 Task: Find connections with filter location Villa Carlos Paz with filter topic #covid19with filter profile language French with filter current company YourStory Media with filter school G H Patel College of Engineering & Technology with filter industry Turned Products and Fastener Manufacturing with filter service category Leadership Development with filter keywords title Biological Engineer
Action: Mouse moved to (511, 91)
Screenshot: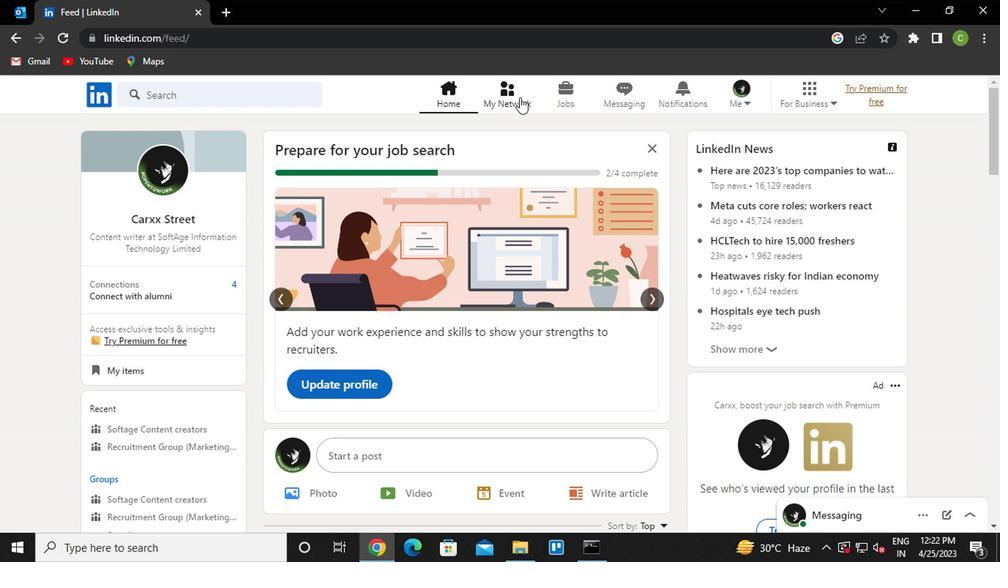 
Action: Mouse pressed left at (511, 91)
Screenshot: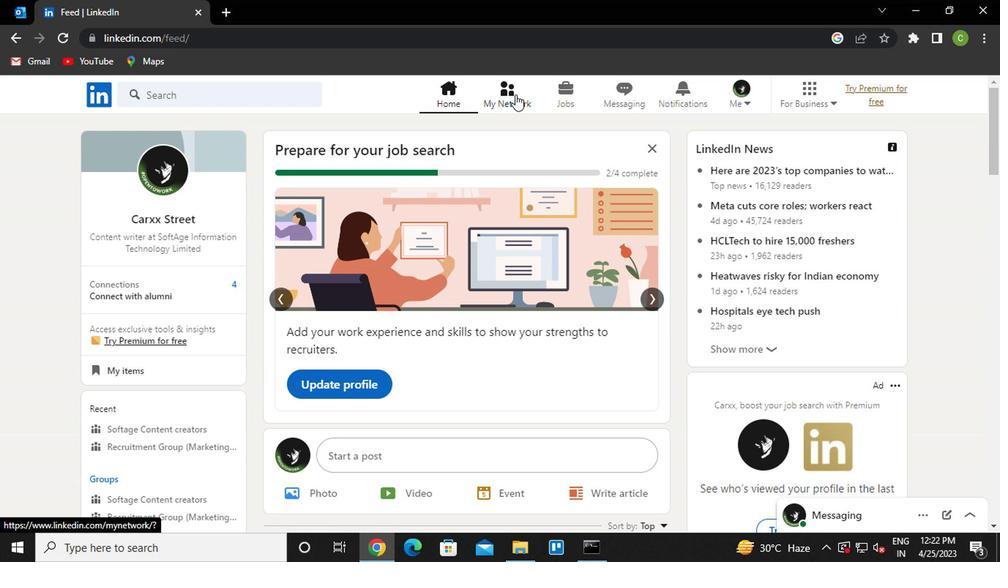 
Action: Mouse moved to (202, 169)
Screenshot: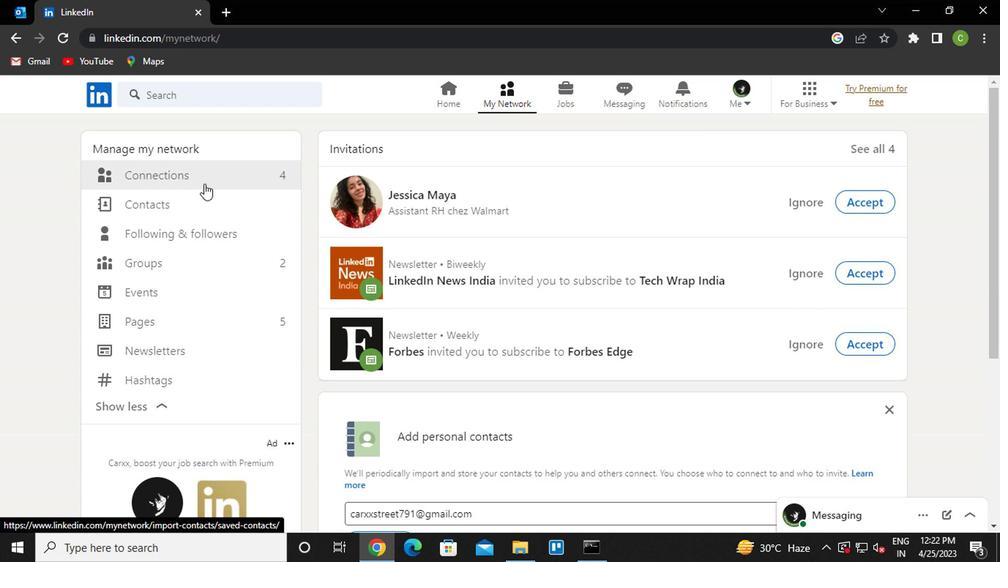 
Action: Mouse pressed left at (202, 169)
Screenshot: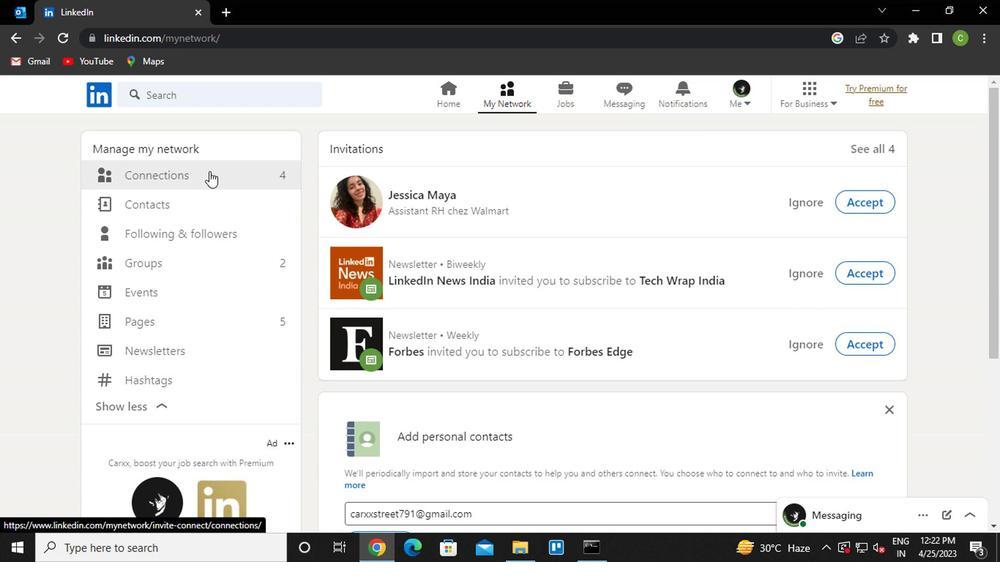 
Action: Mouse moved to (599, 172)
Screenshot: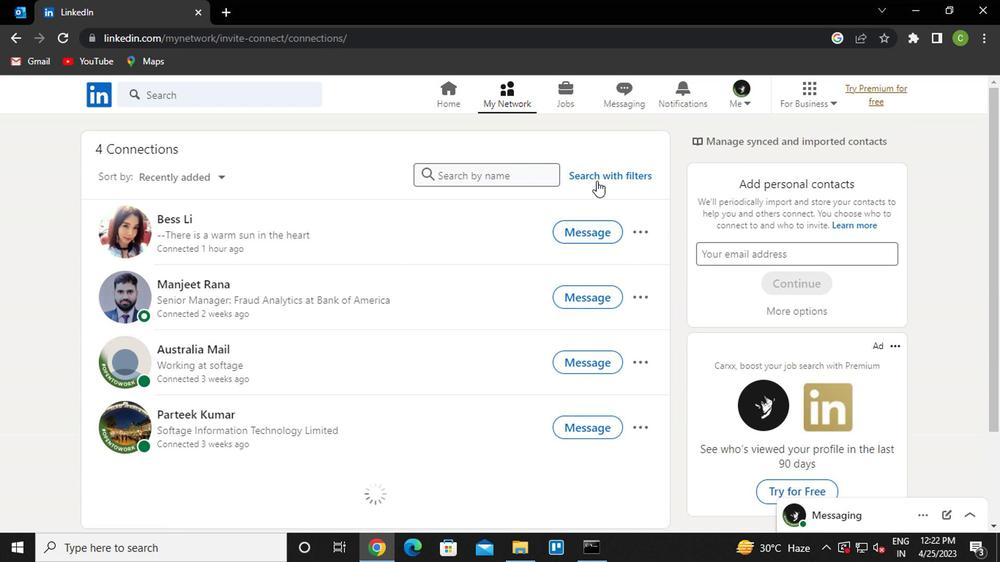 
Action: Mouse pressed left at (599, 172)
Screenshot: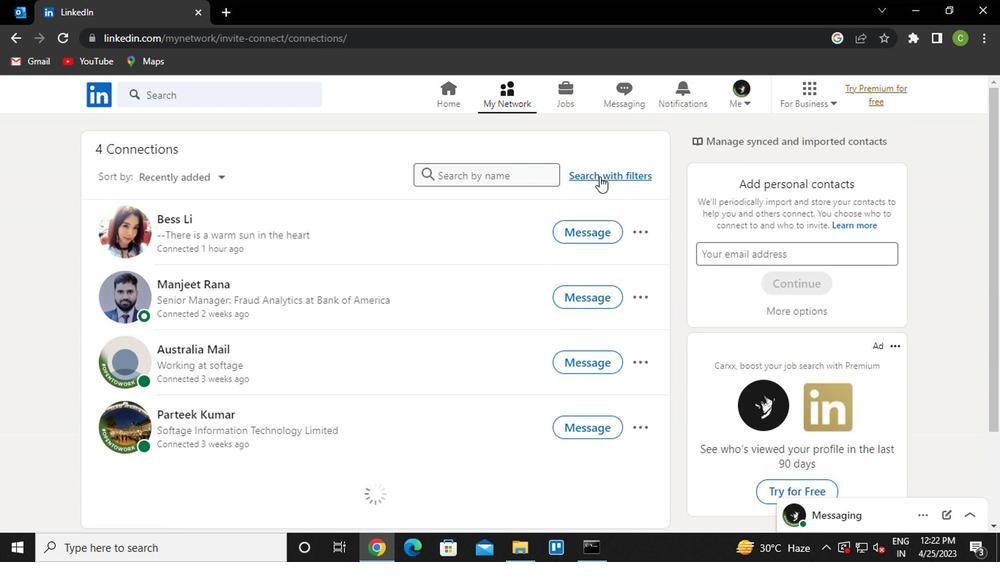 
Action: Mouse moved to (479, 124)
Screenshot: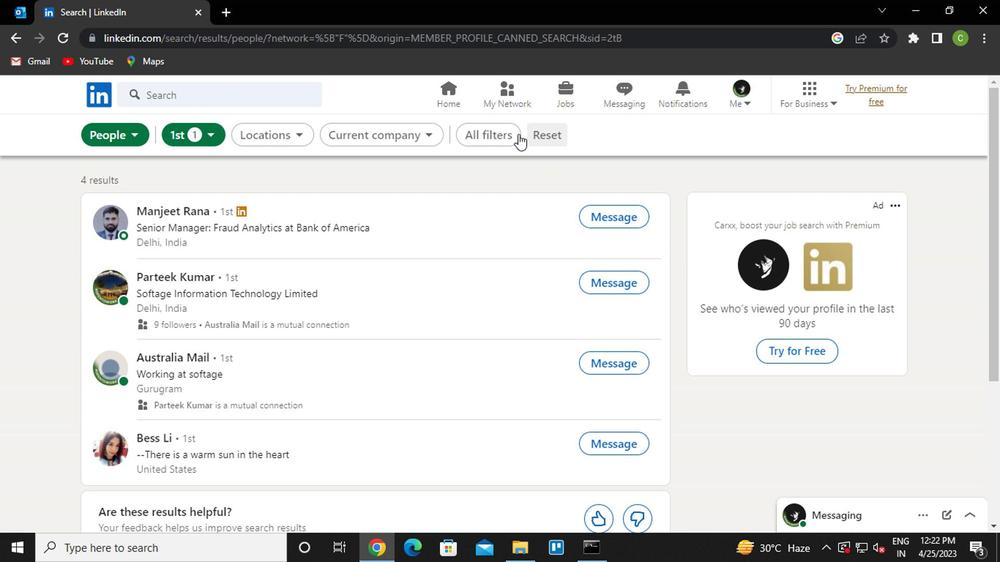 
Action: Mouse pressed left at (479, 124)
Screenshot: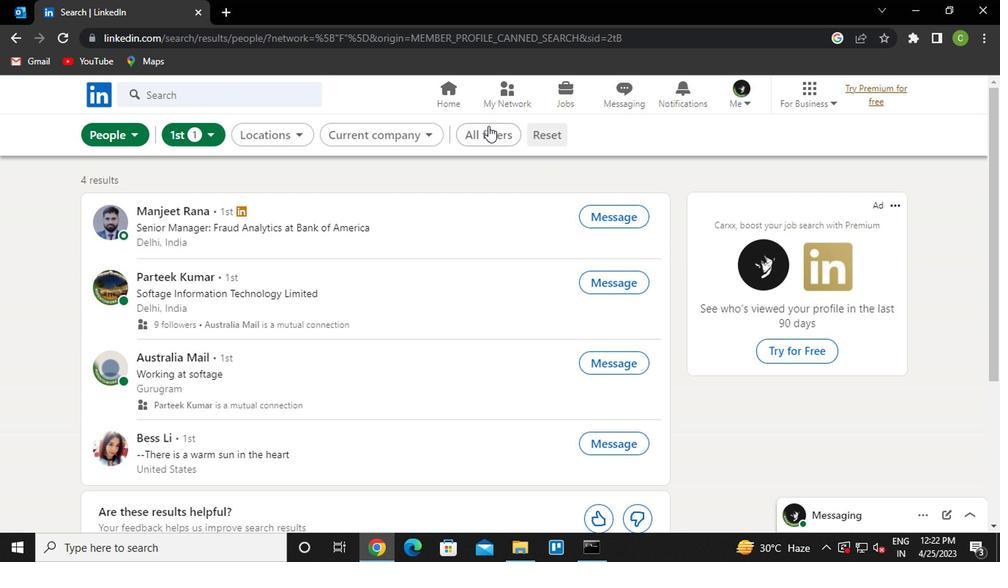 
Action: Mouse moved to (737, 370)
Screenshot: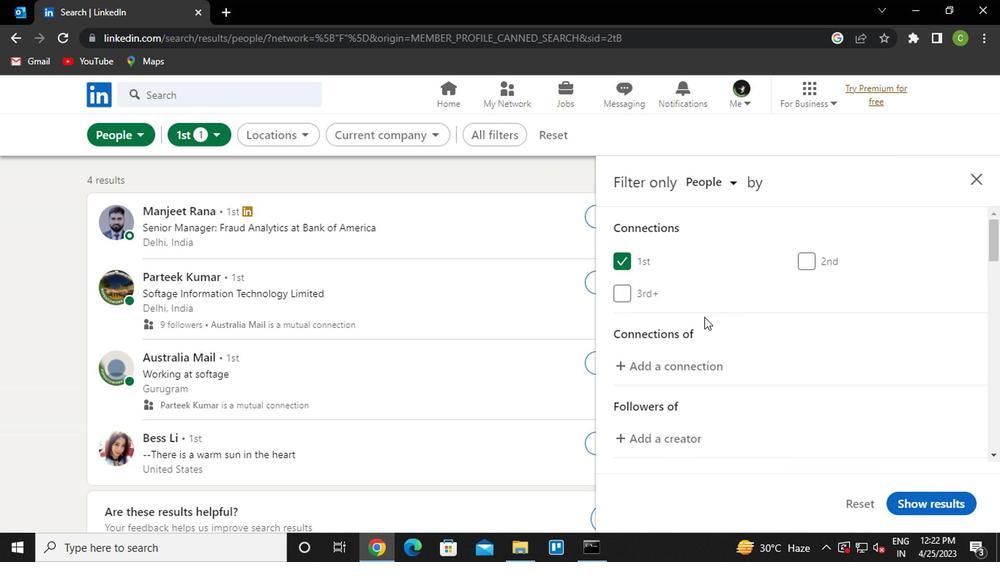 
Action: Mouse scrolled (737, 369) with delta (0, 0)
Screenshot: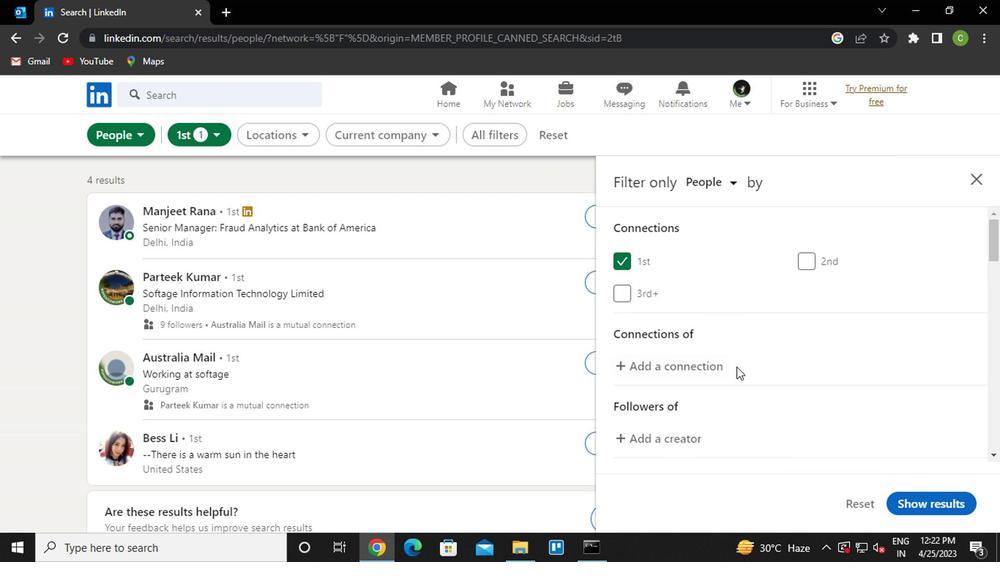 
Action: Mouse scrolled (737, 369) with delta (0, 0)
Screenshot: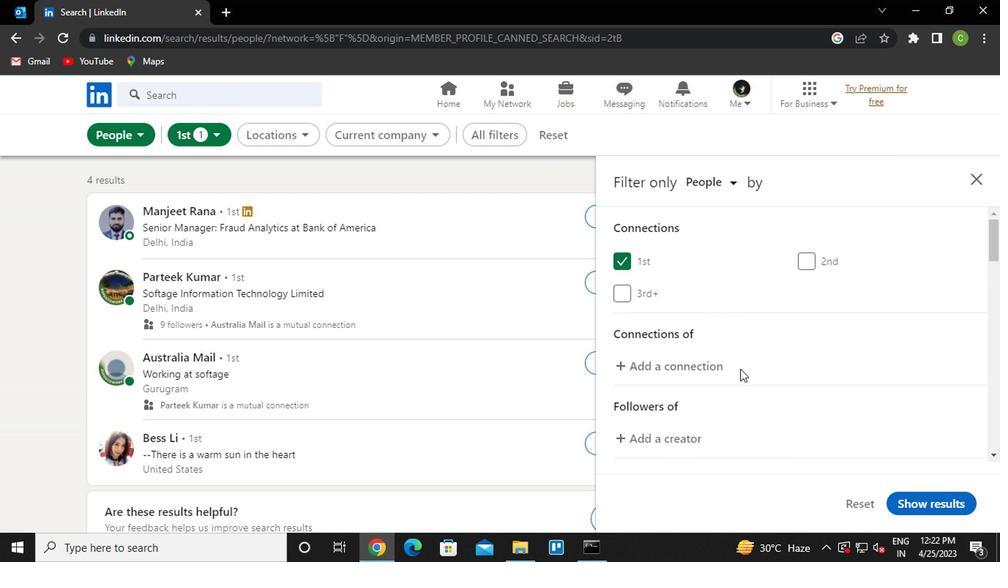 
Action: Mouse scrolled (737, 369) with delta (0, 0)
Screenshot: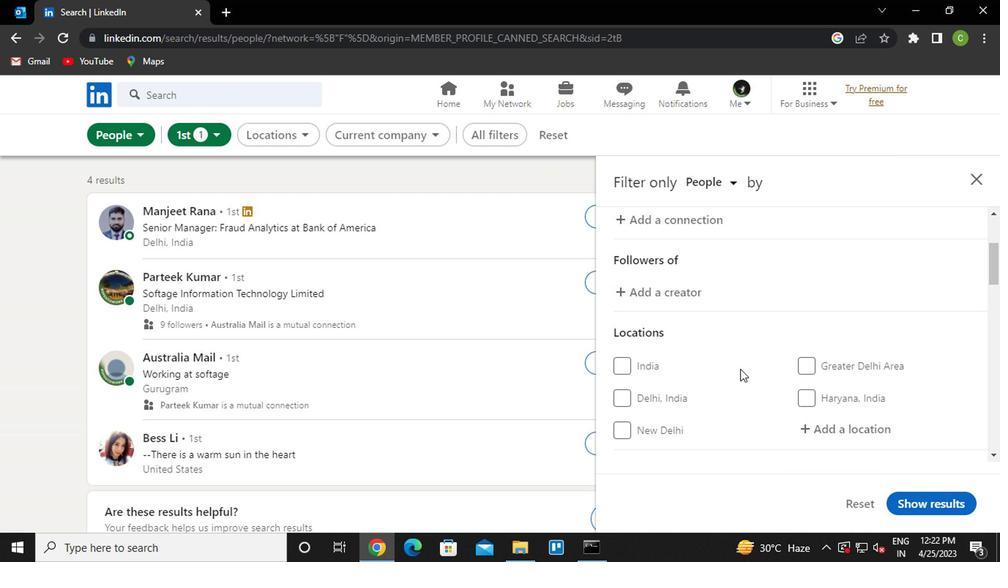 
Action: Mouse moved to (860, 354)
Screenshot: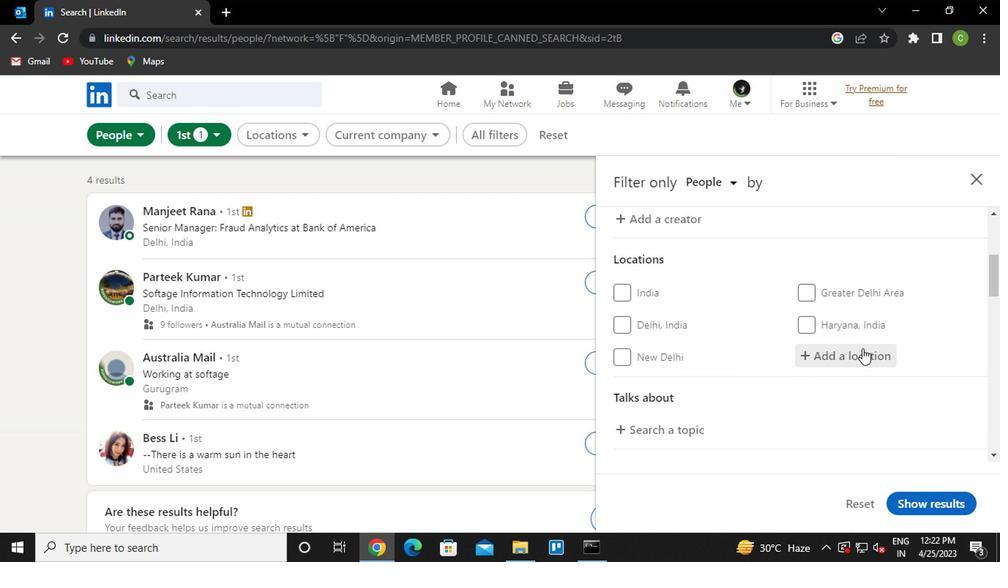 
Action: Mouse pressed left at (860, 354)
Screenshot: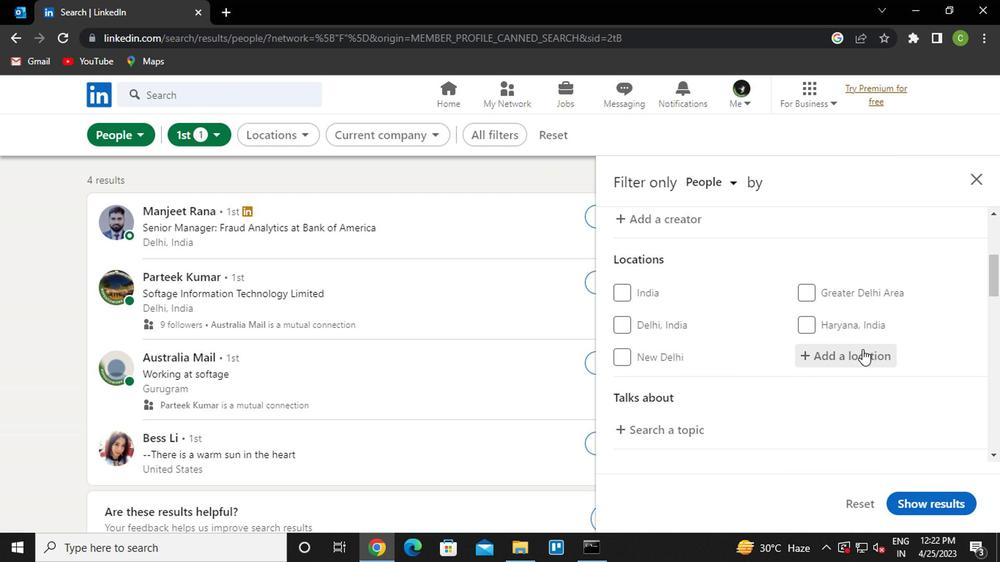 
Action: Key pressed <Key.caps_lock><Key.caps_lock>v<Key.caps_lock>illa<Key.space><Key.caps_lock>c<Key.caps_lock>arlos
Screenshot: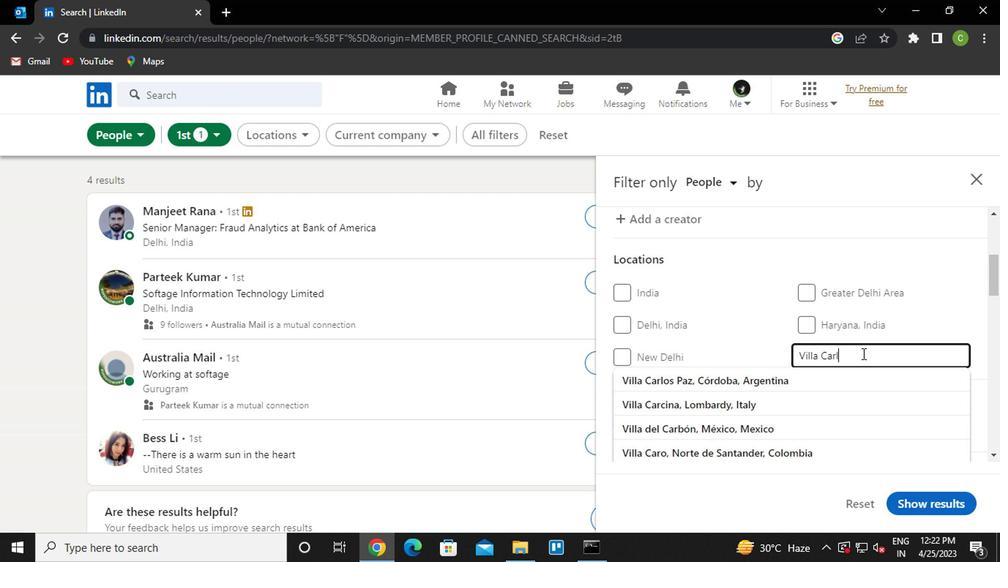 
Action: Mouse moved to (832, 380)
Screenshot: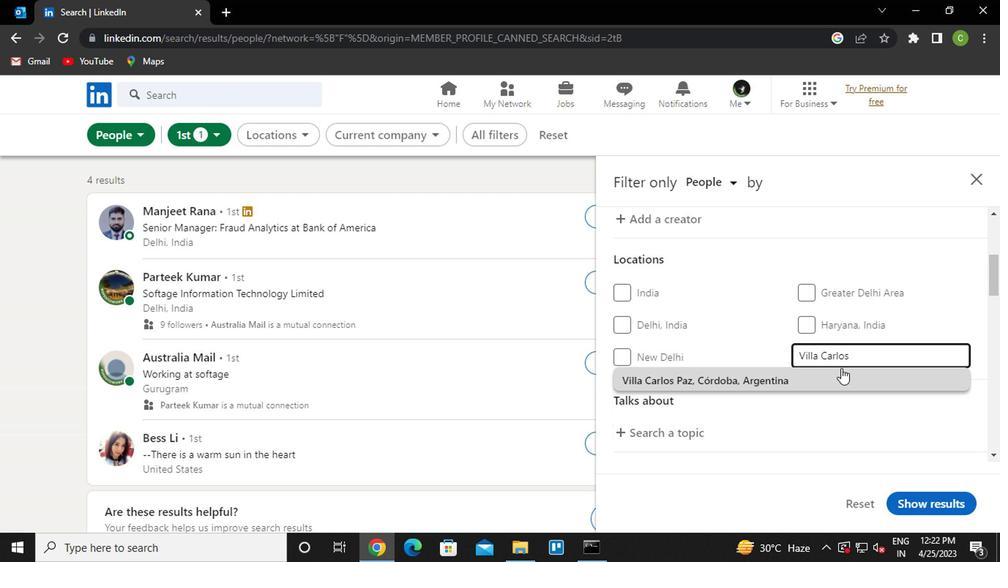 
Action: Mouse pressed left at (832, 380)
Screenshot: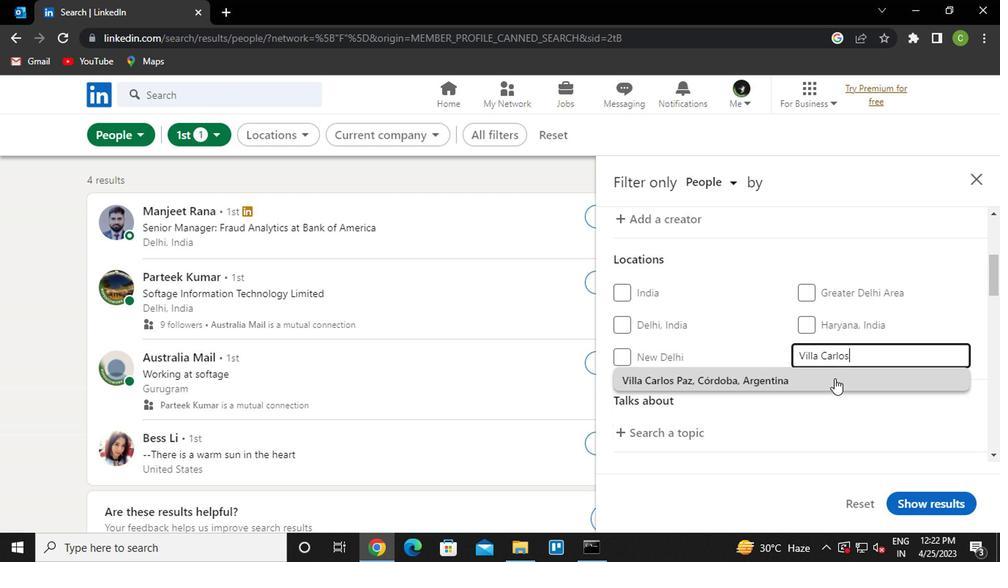 
Action: Mouse moved to (658, 407)
Screenshot: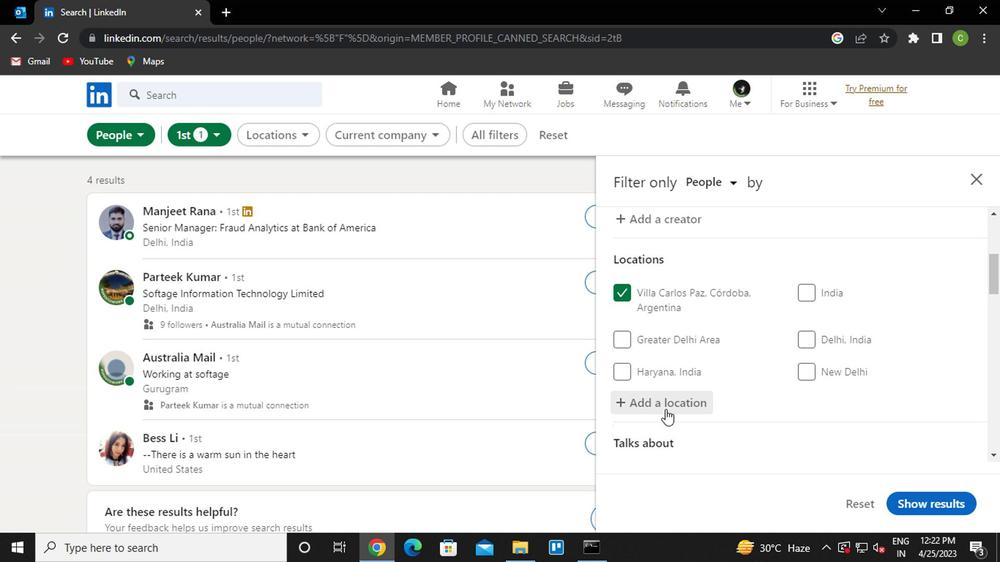 
Action: Mouse pressed left at (658, 407)
Screenshot: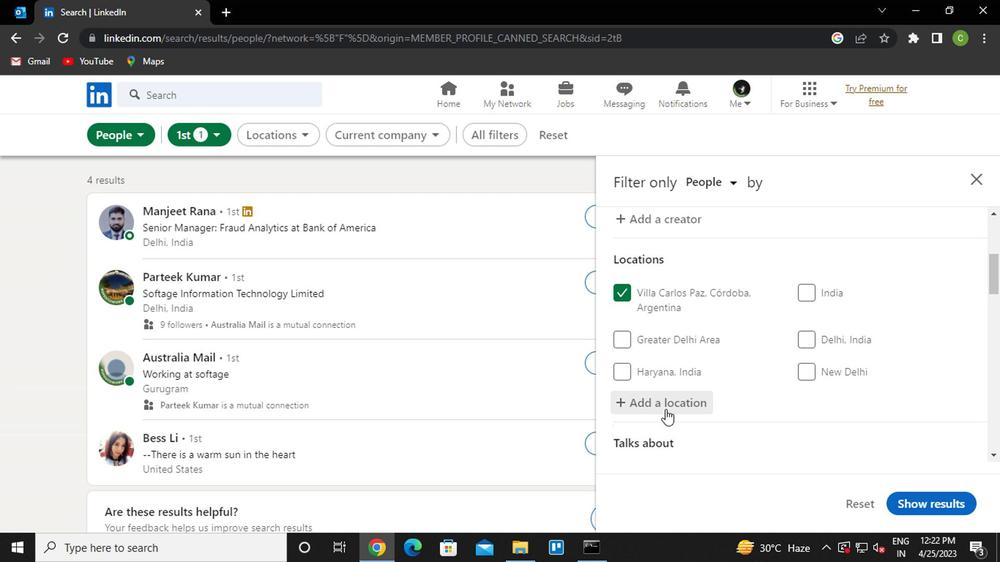 
Action: Mouse moved to (658, 406)
Screenshot: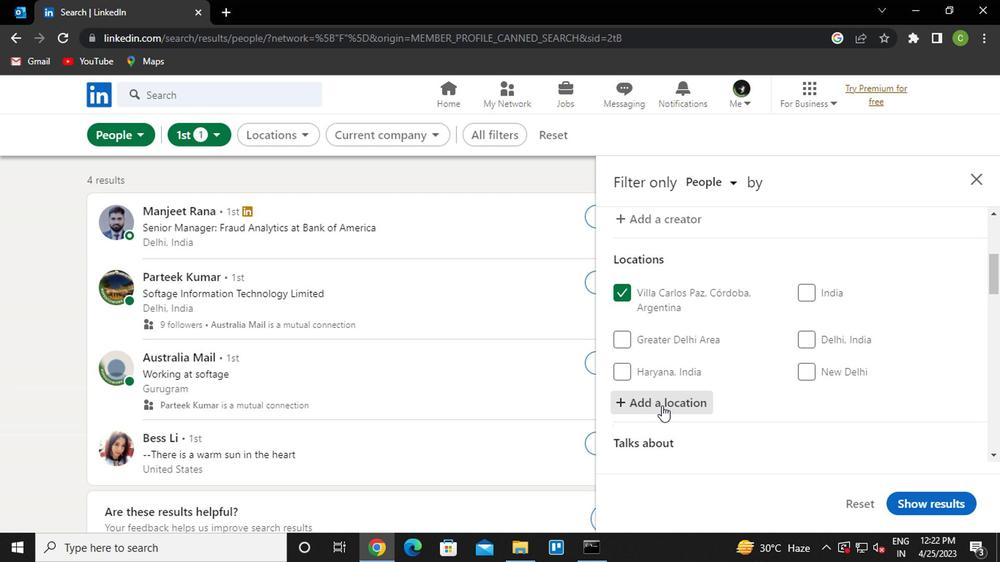 
Action: Key pressed <Key.shift><Key.shift><Key.shift><Key.shift><Key.shift><Key.shift><Key.shift><Key.shift><Key.shift><Key.shift><Key.shift><Key.shift><Key.shift><Key.shift><Key.shift><Key.shift><Key.shift><Key.shift><Key.shift><Key.shift><Key.shift><Key.shift><Key.shift><Key.shift><Key.shift><Key.shift><Key.shift><Key.shift><Key.shift><Key.shift>#COVID19
Screenshot: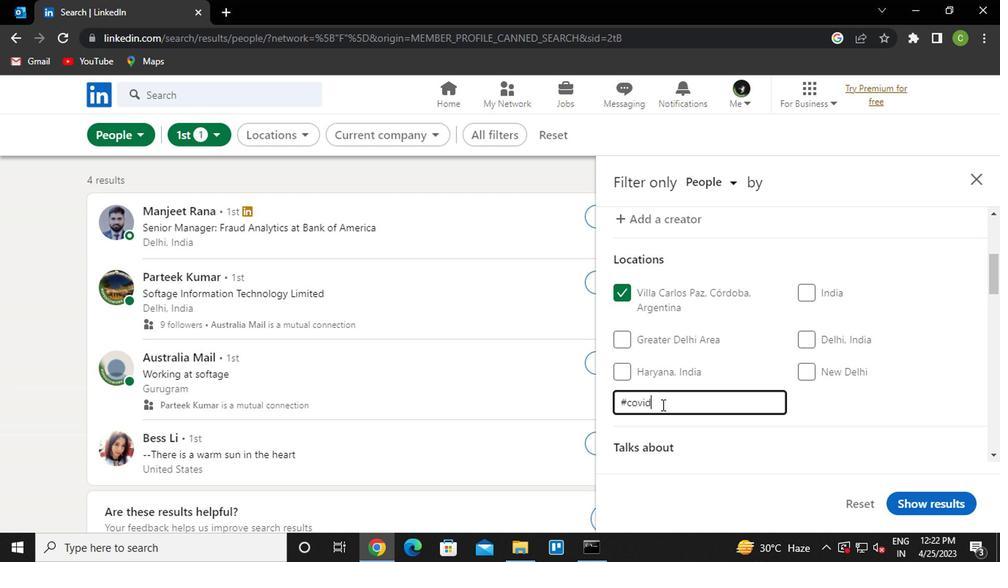 
Action: Mouse moved to (817, 413)
Screenshot: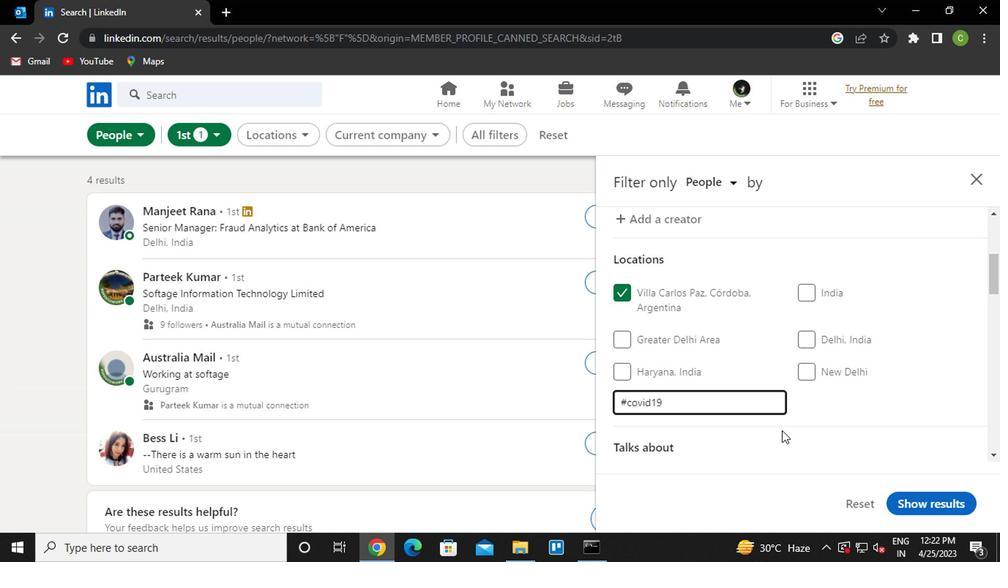 
Action: Mouse pressed left at (817, 413)
Screenshot: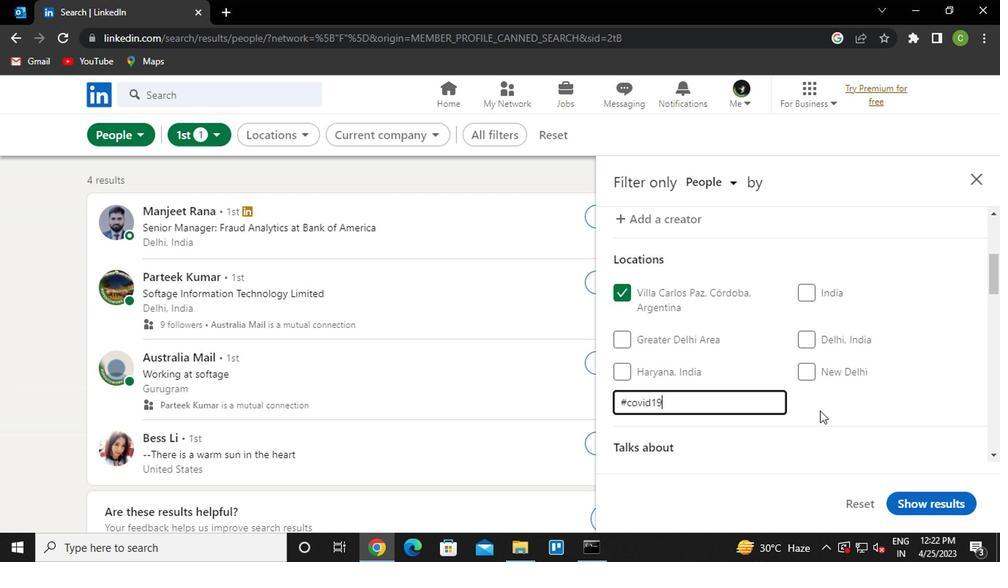 
Action: Mouse moved to (813, 413)
Screenshot: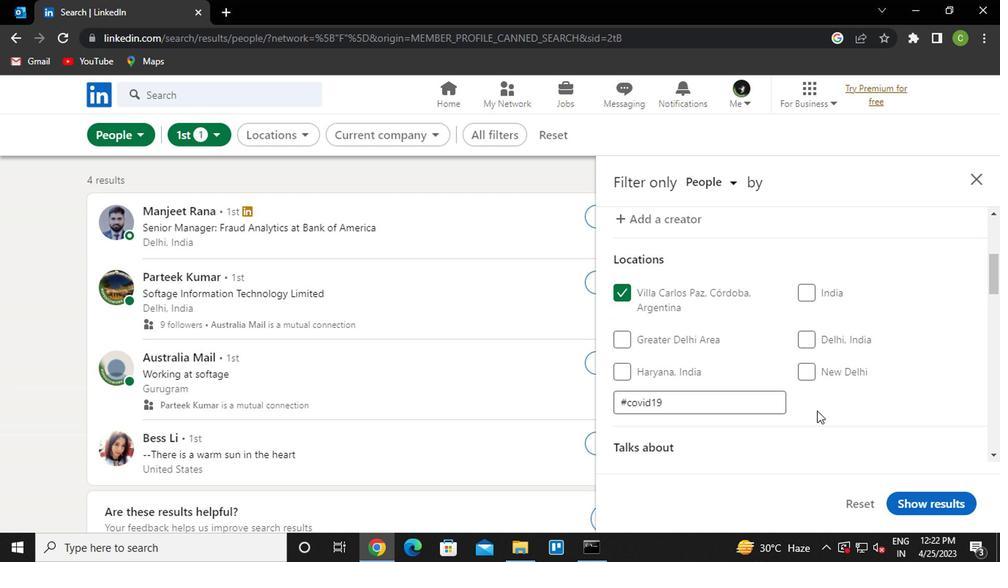 
Action: Mouse scrolled (813, 412) with delta (0, -1)
Screenshot: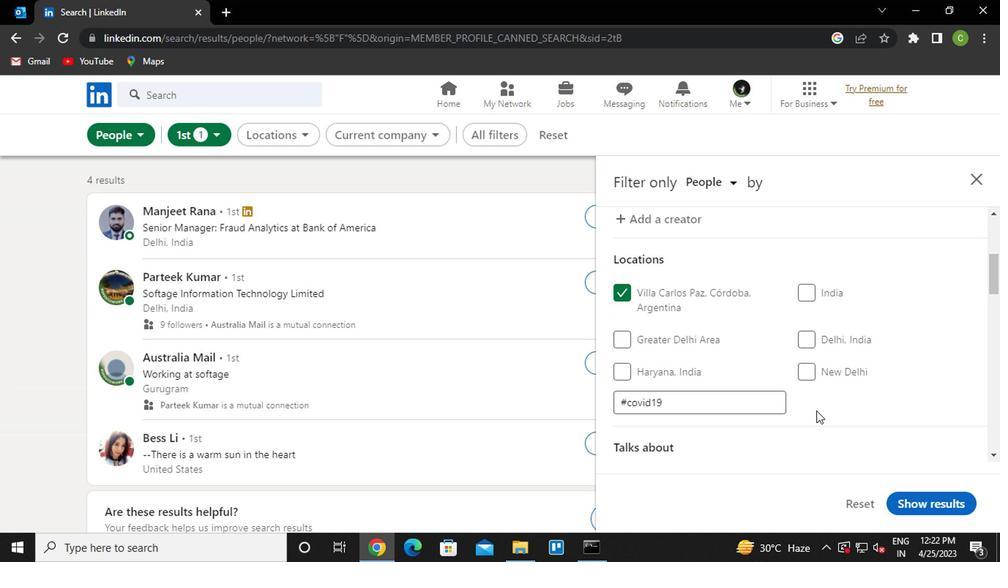 
Action: Mouse moved to (811, 415)
Screenshot: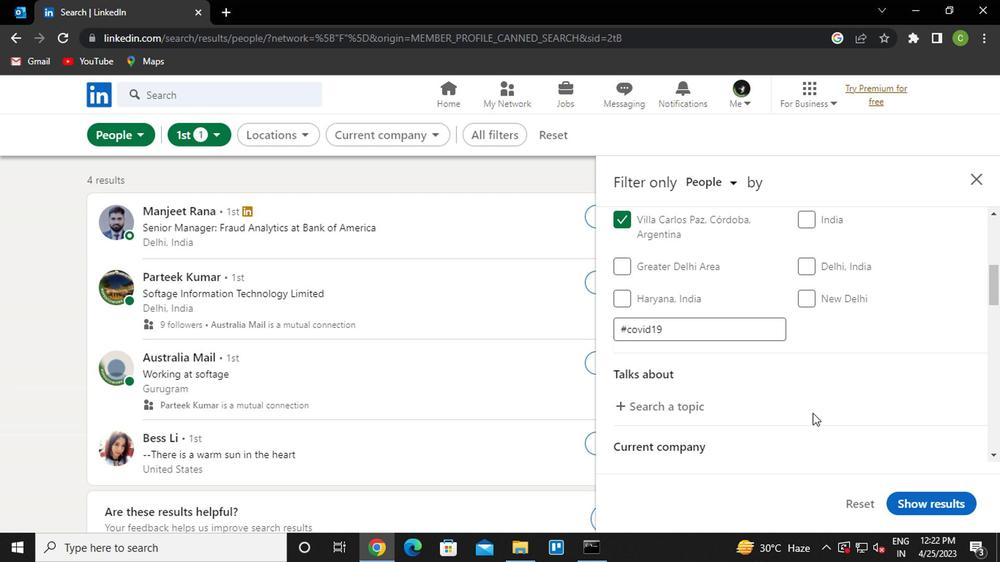 
Action: Mouse scrolled (811, 414) with delta (0, 0)
Screenshot: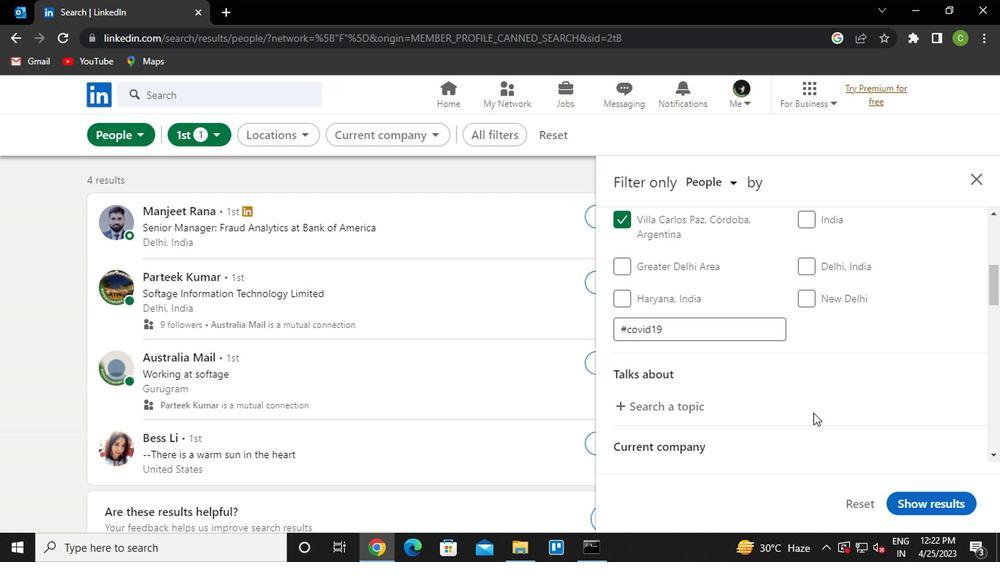
Action: Mouse scrolled (811, 414) with delta (0, 0)
Screenshot: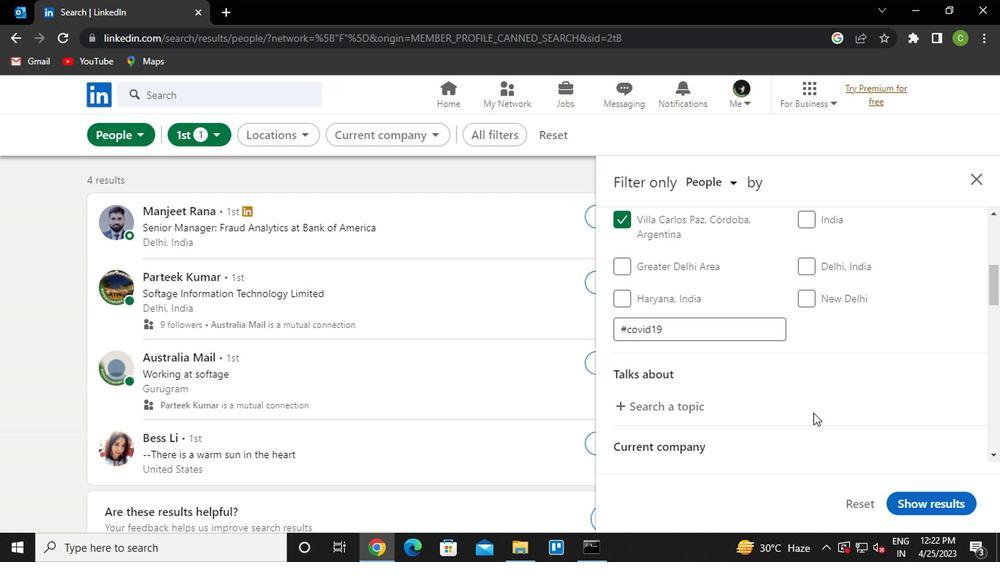 
Action: Mouse moved to (834, 337)
Screenshot: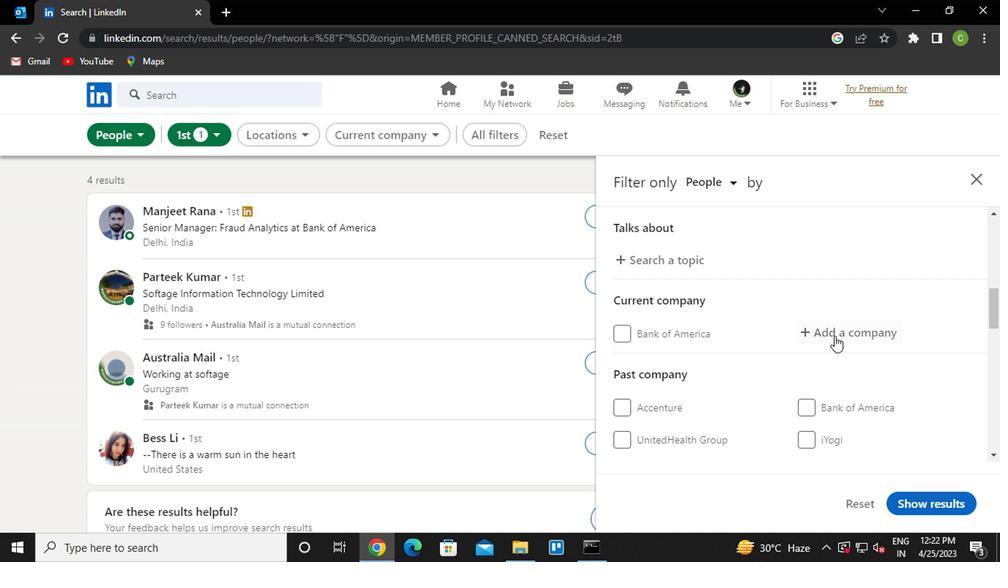 
Action: Mouse pressed left at (834, 337)
Screenshot: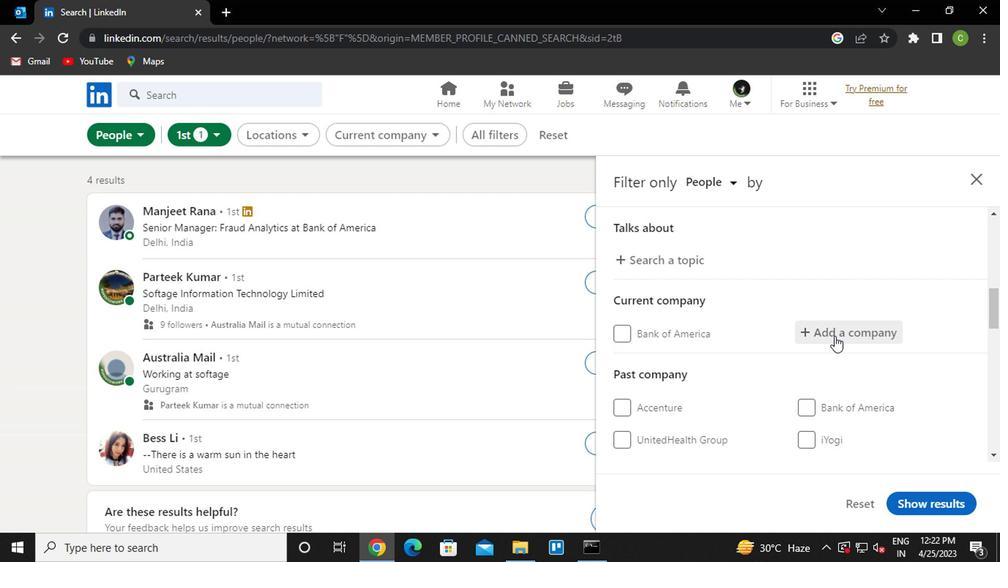 
Action: Mouse moved to (834, 338)
Screenshot: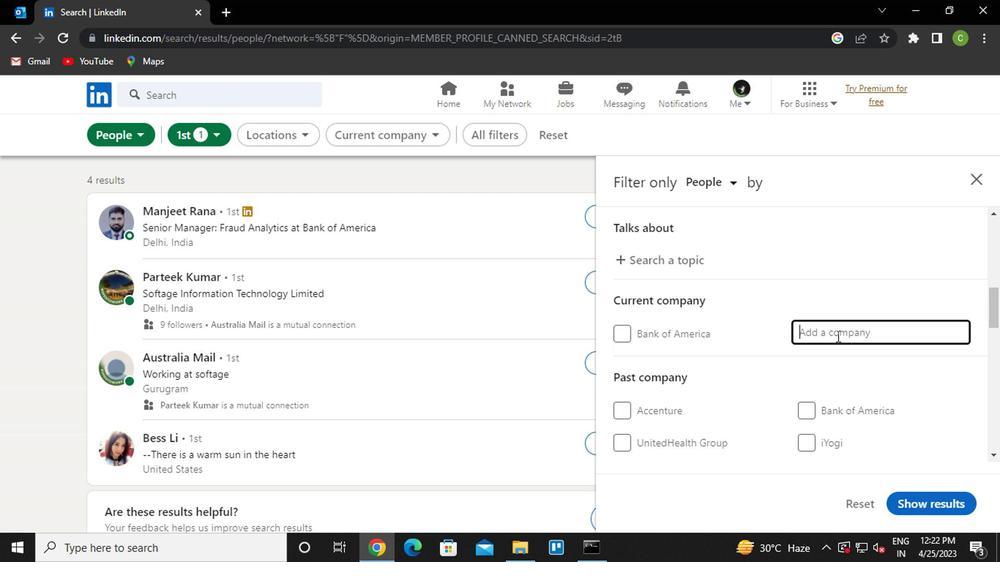 
Action: Key pressed <Key.caps_lock>Y<Key.caps_lock>OURSTORY
Screenshot: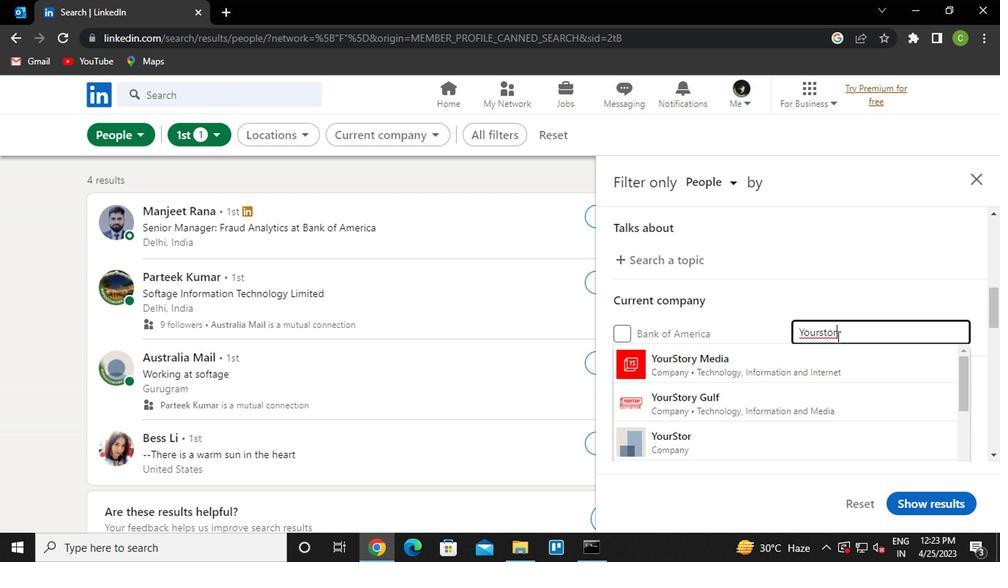 
Action: Mouse moved to (774, 366)
Screenshot: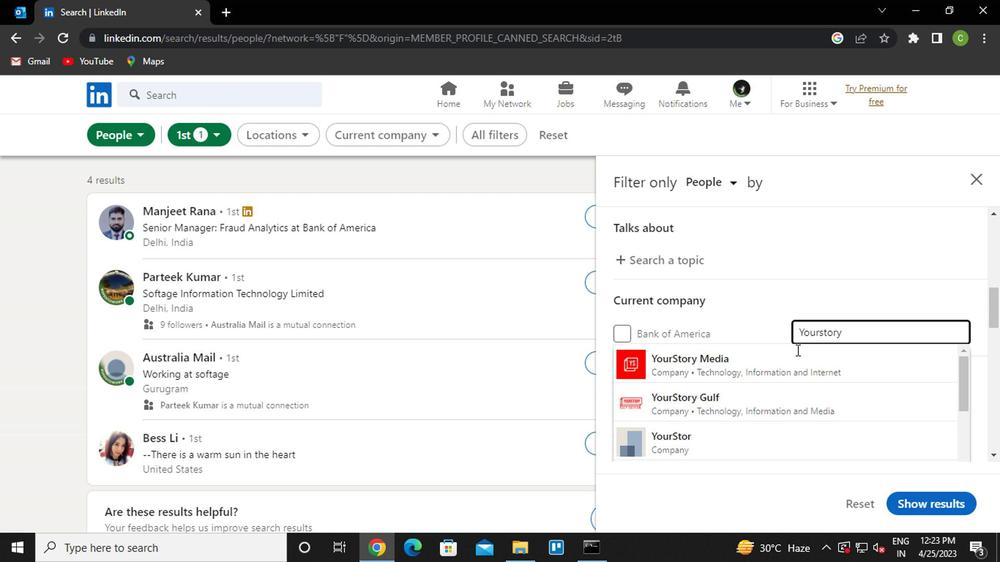 
Action: Mouse pressed left at (774, 366)
Screenshot: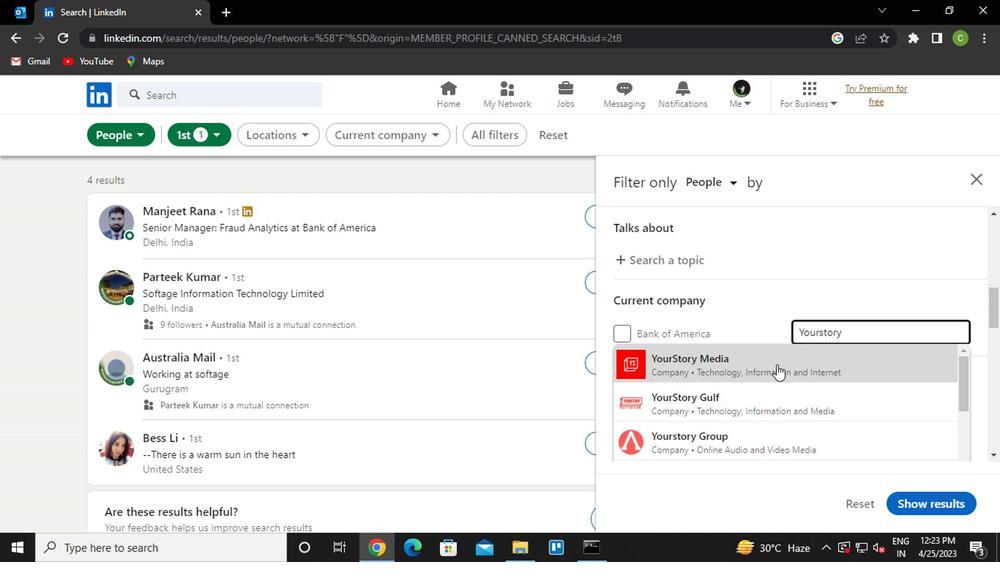 
Action: Mouse moved to (787, 357)
Screenshot: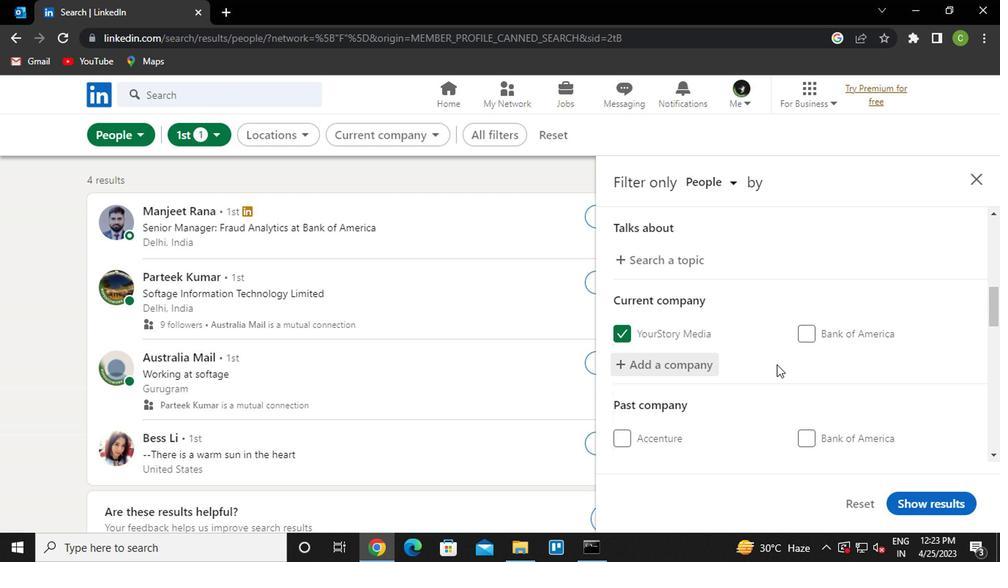 
Action: Mouse scrolled (787, 356) with delta (0, -1)
Screenshot: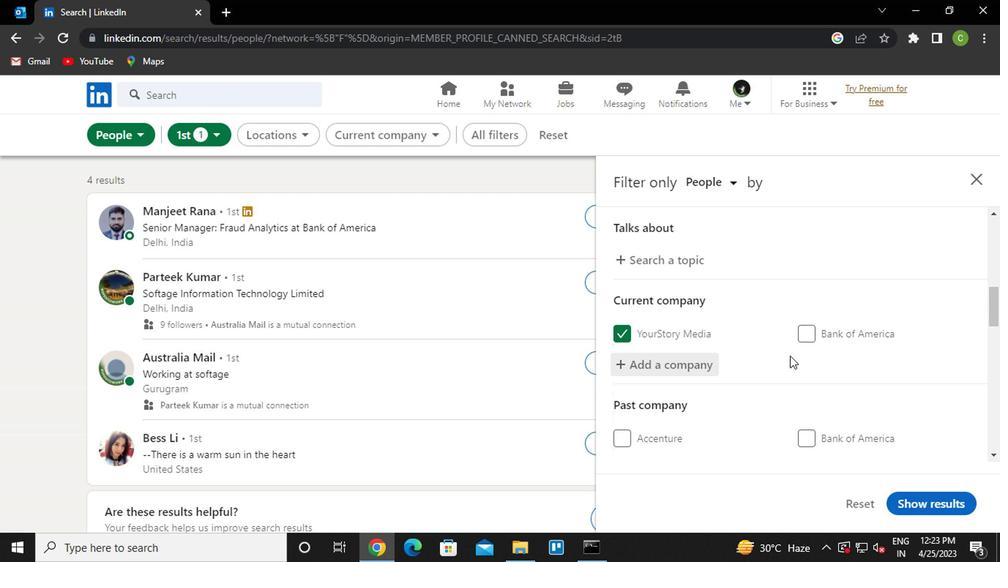 
Action: Mouse scrolled (787, 356) with delta (0, -1)
Screenshot: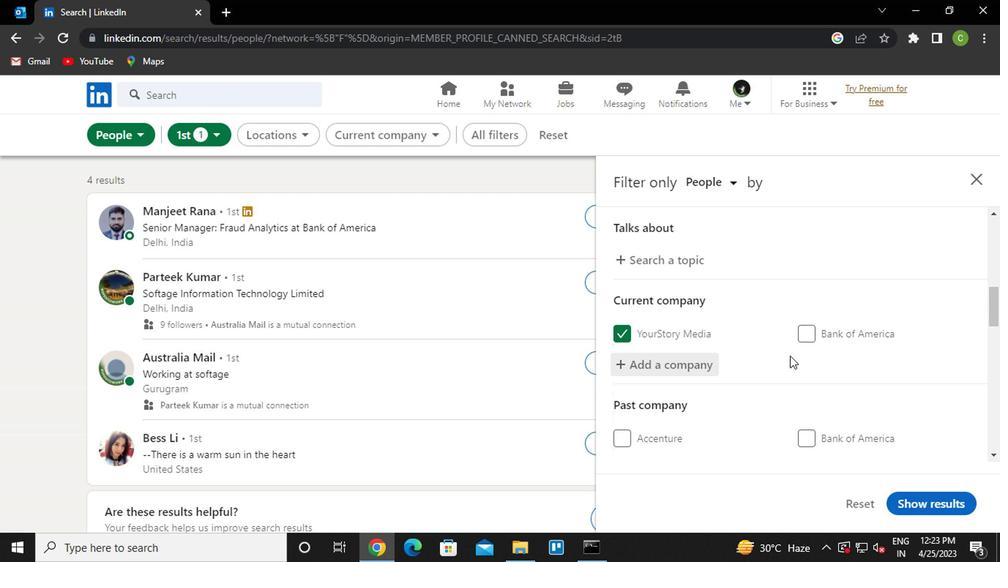 
Action: Mouse scrolled (787, 356) with delta (0, -1)
Screenshot: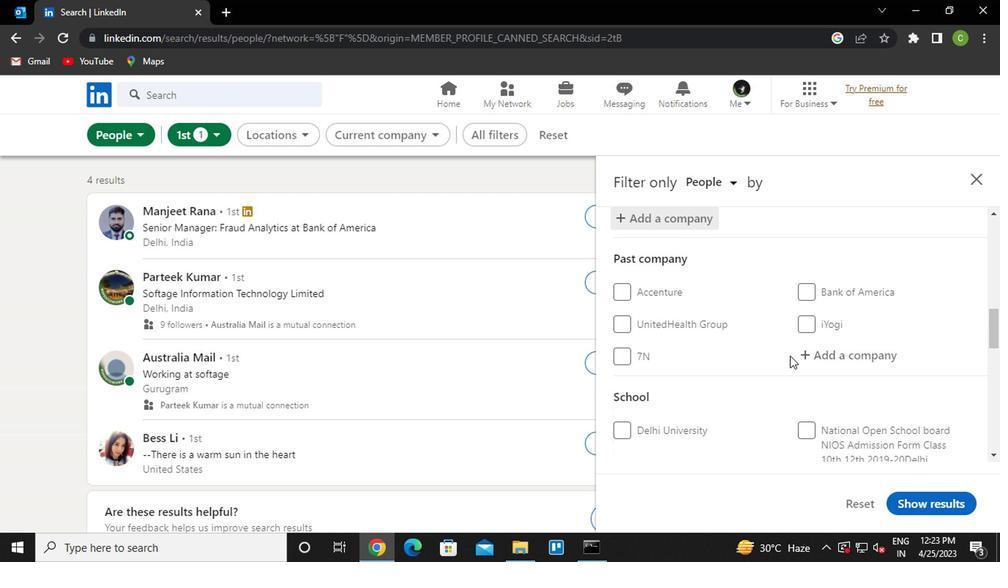 
Action: Mouse scrolled (787, 356) with delta (0, -1)
Screenshot: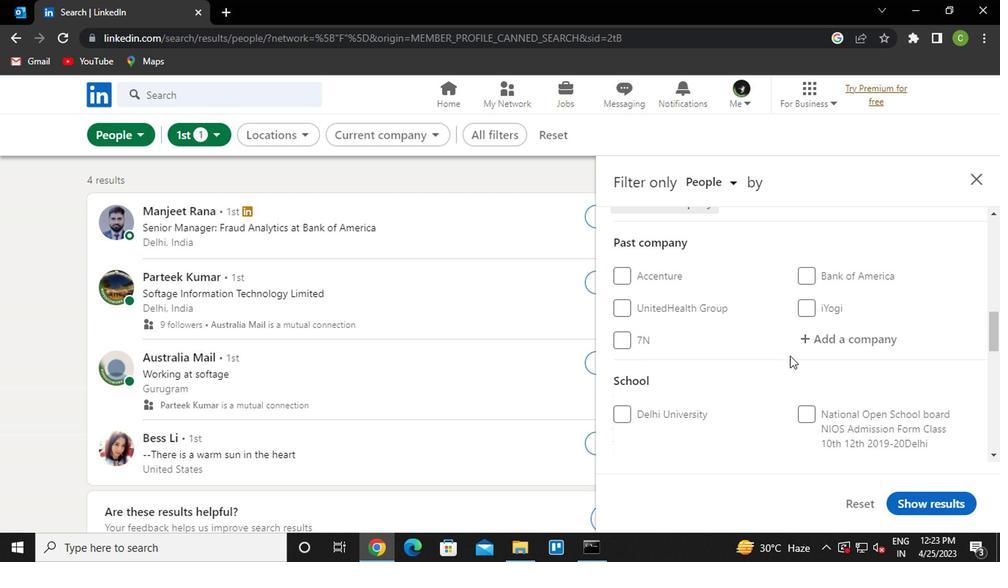 
Action: Mouse moved to (668, 397)
Screenshot: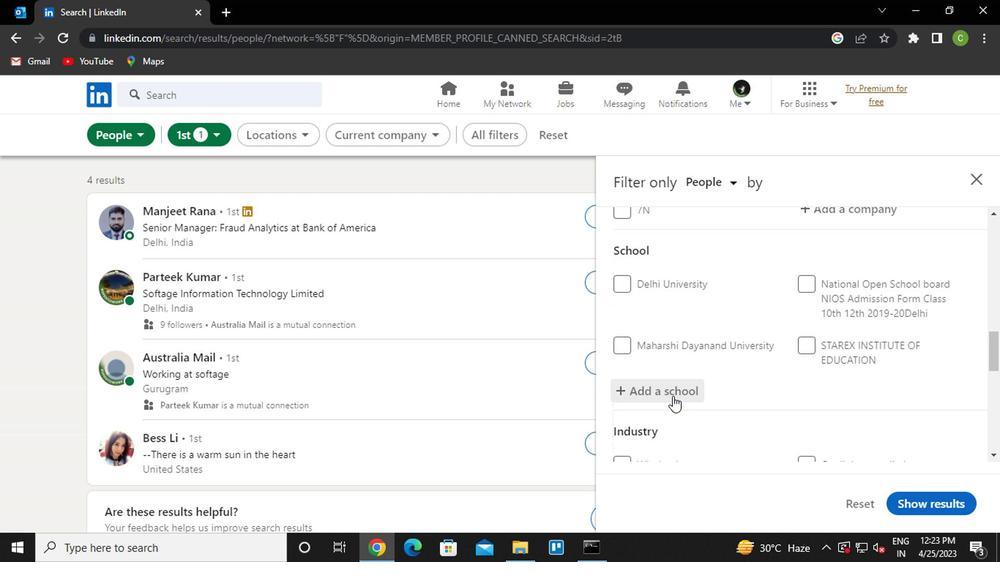 
Action: Mouse pressed left at (668, 397)
Screenshot: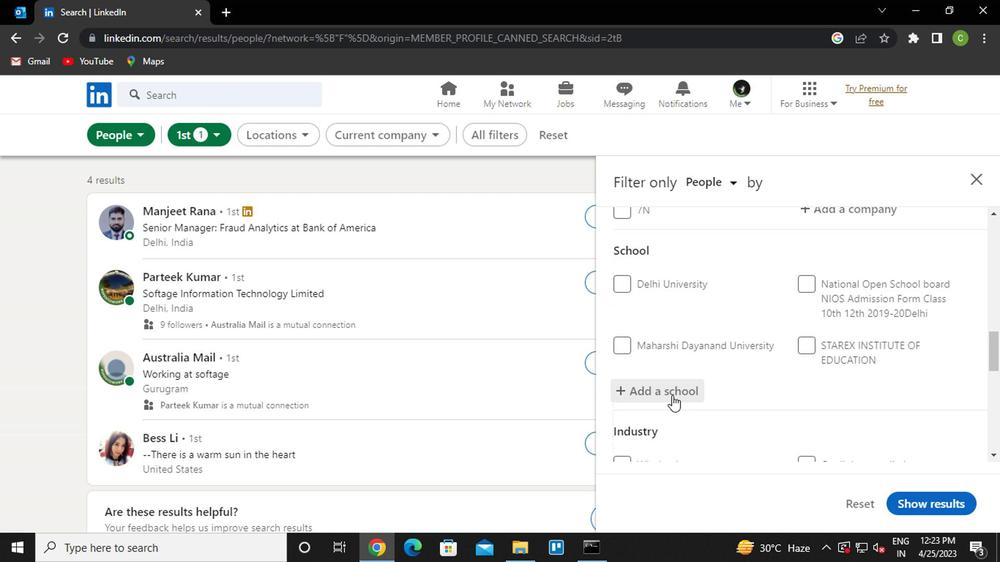 
Action: Mouse moved to (668, 394)
Screenshot: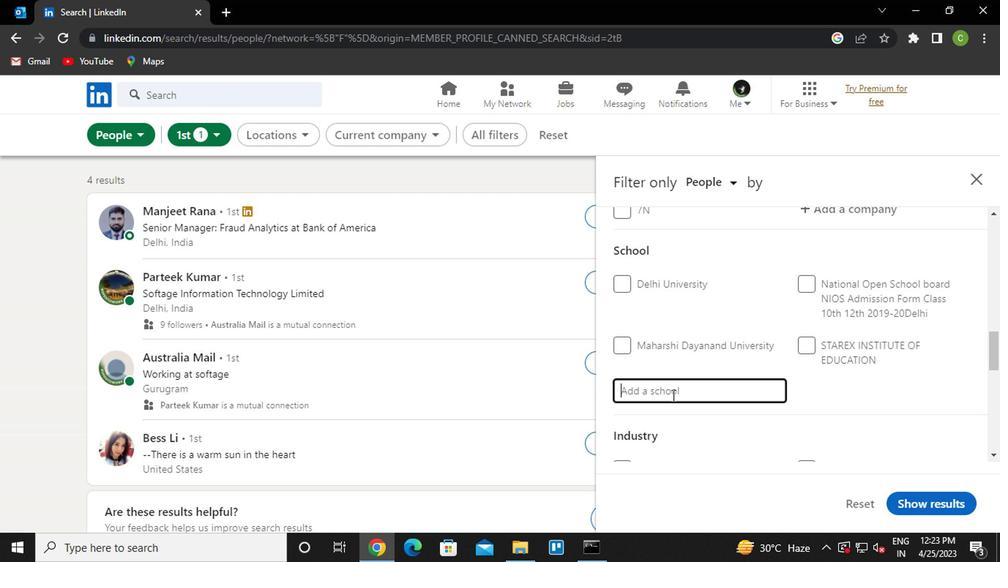 
Action: Key pressed <Key.caps_lock>G<Key.space>H<Key.space>P<Key.caps_lock>ATEL
Screenshot: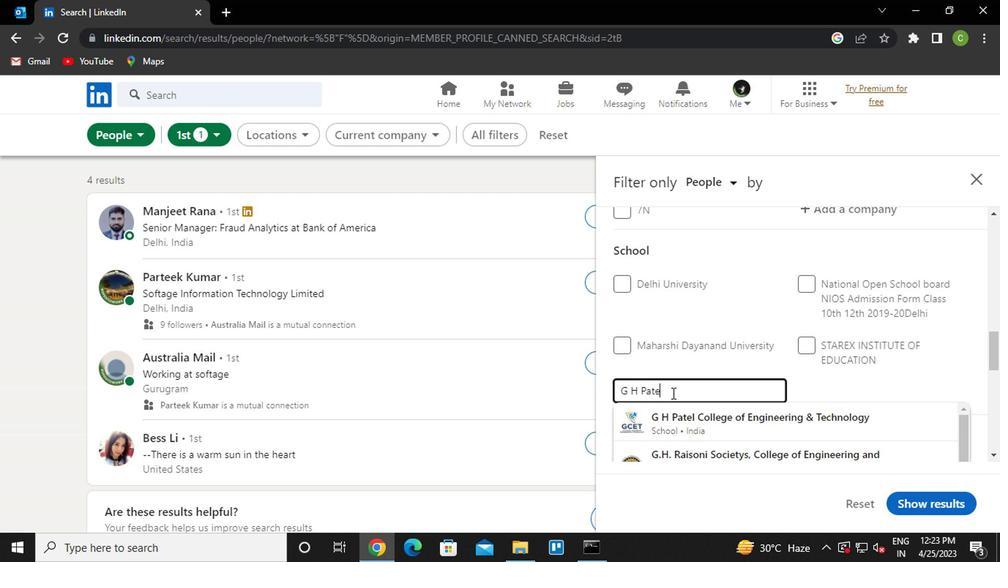 
Action: Mouse moved to (685, 418)
Screenshot: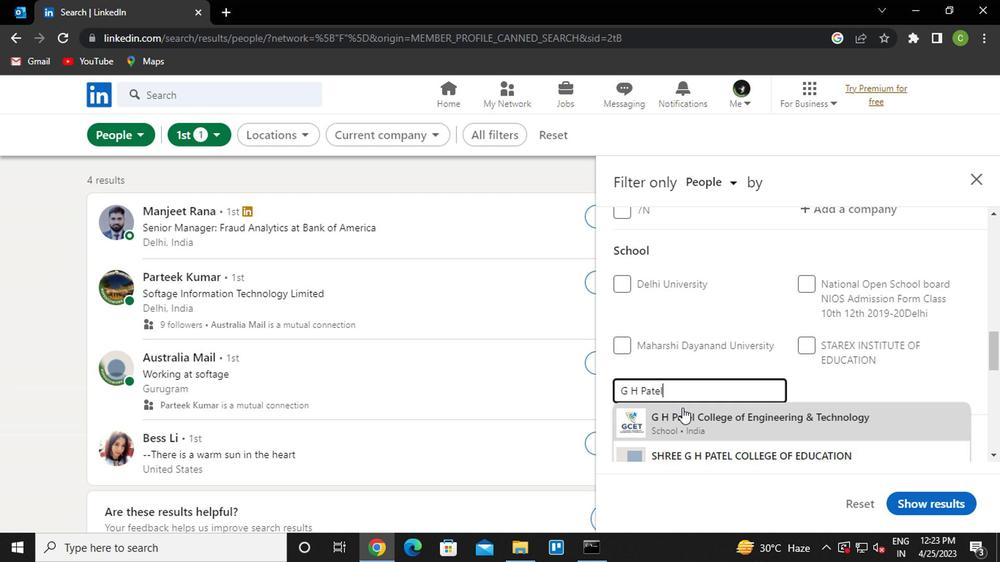
Action: Mouse pressed left at (685, 418)
Screenshot: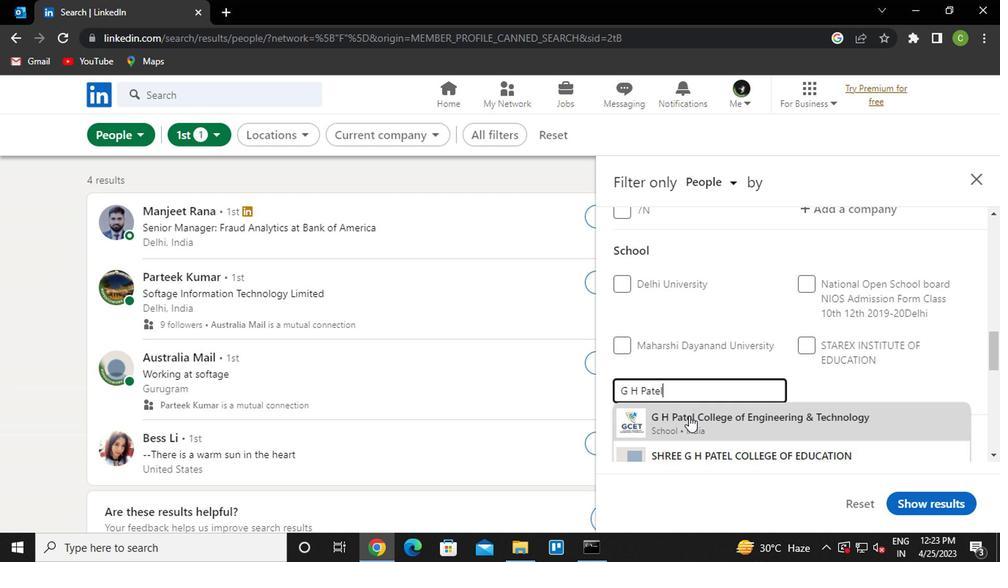 
Action: Mouse moved to (710, 405)
Screenshot: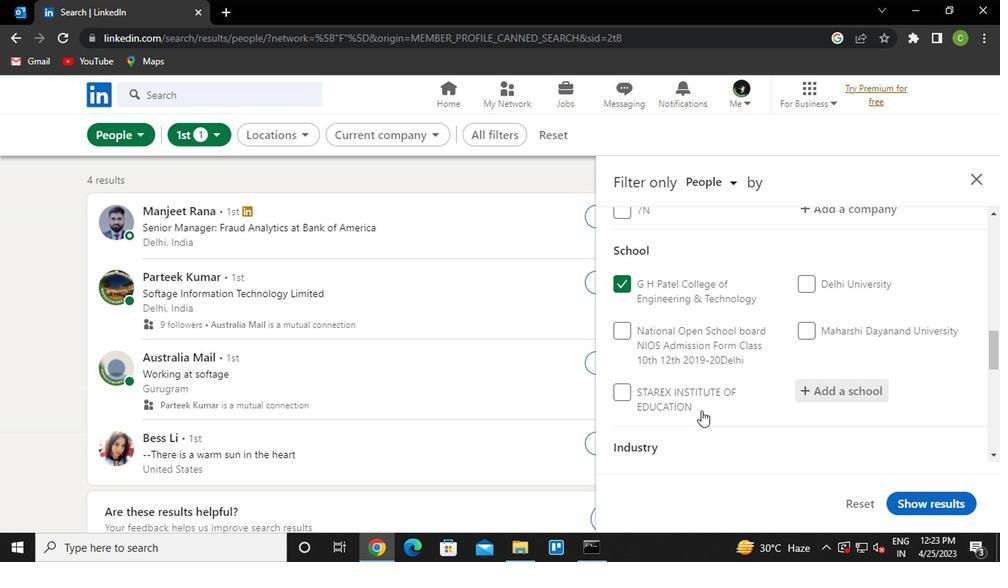 
Action: Mouse scrolled (710, 404) with delta (0, 0)
Screenshot: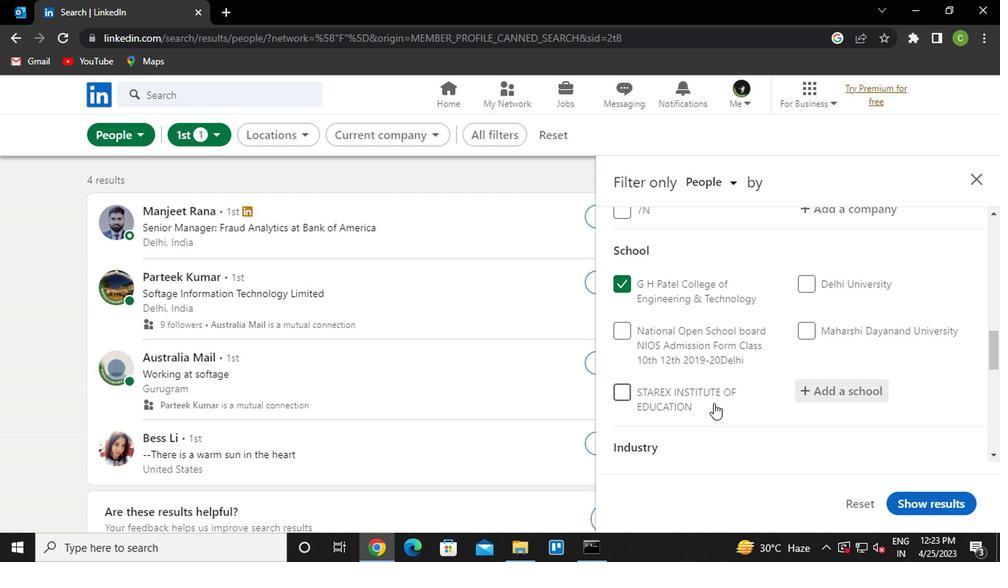 
Action: Mouse scrolled (710, 404) with delta (0, 0)
Screenshot: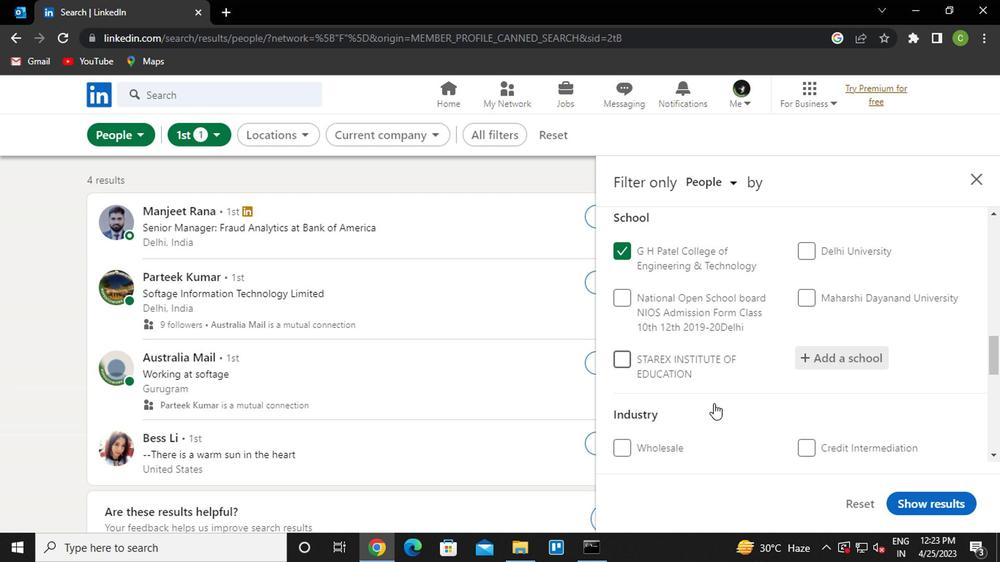 
Action: Mouse moved to (721, 381)
Screenshot: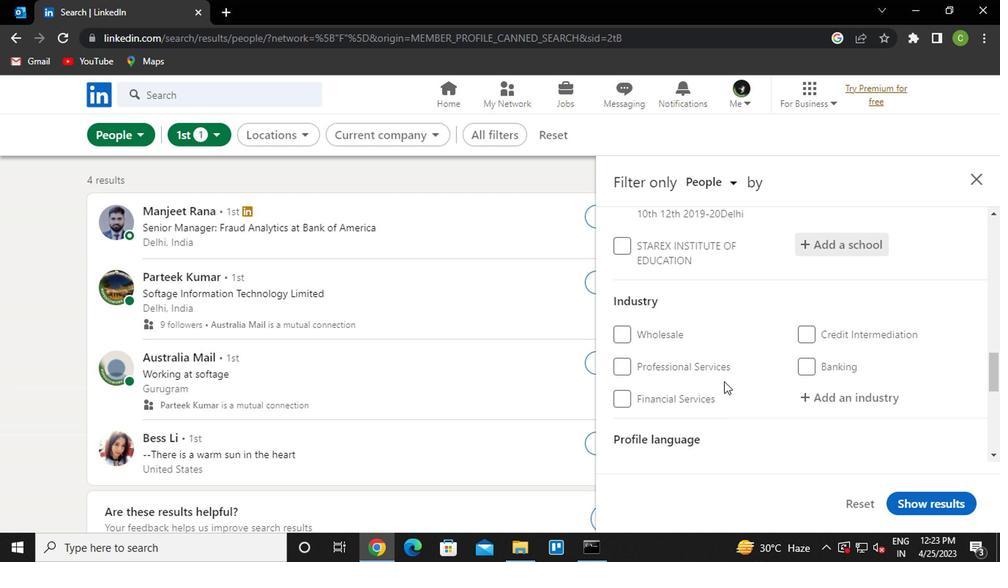 
Action: Mouse scrolled (721, 380) with delta (0, -1)
Screenshot: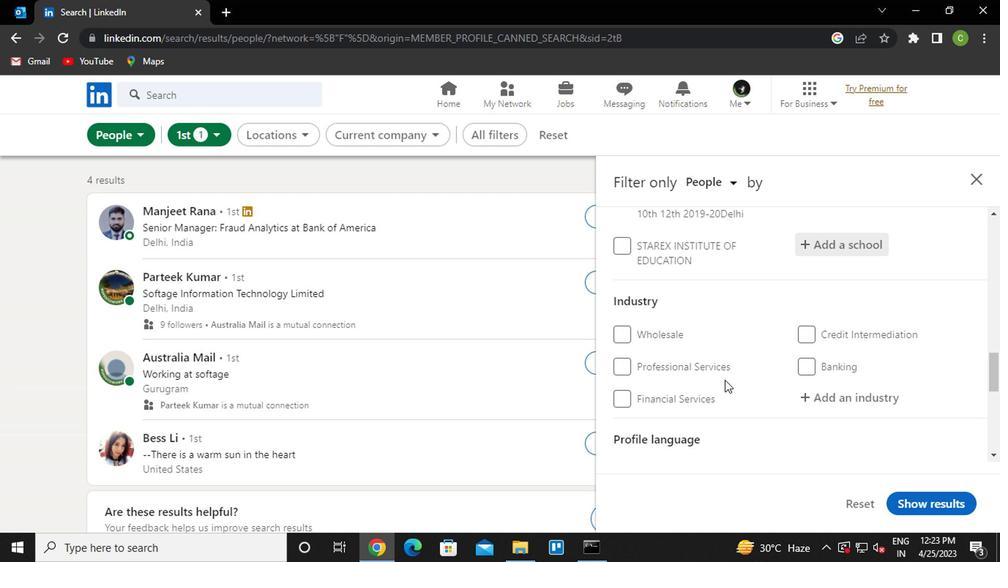 
Action: Mouse moved to (822, 316)
Screenshot: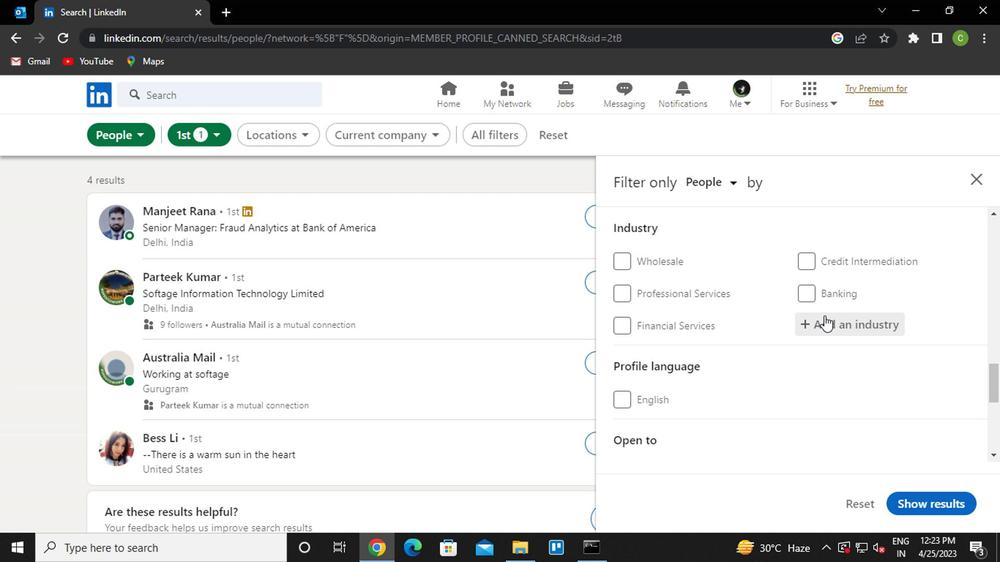 
Action: Mouse pressed left at (822, 316)
Screenshot: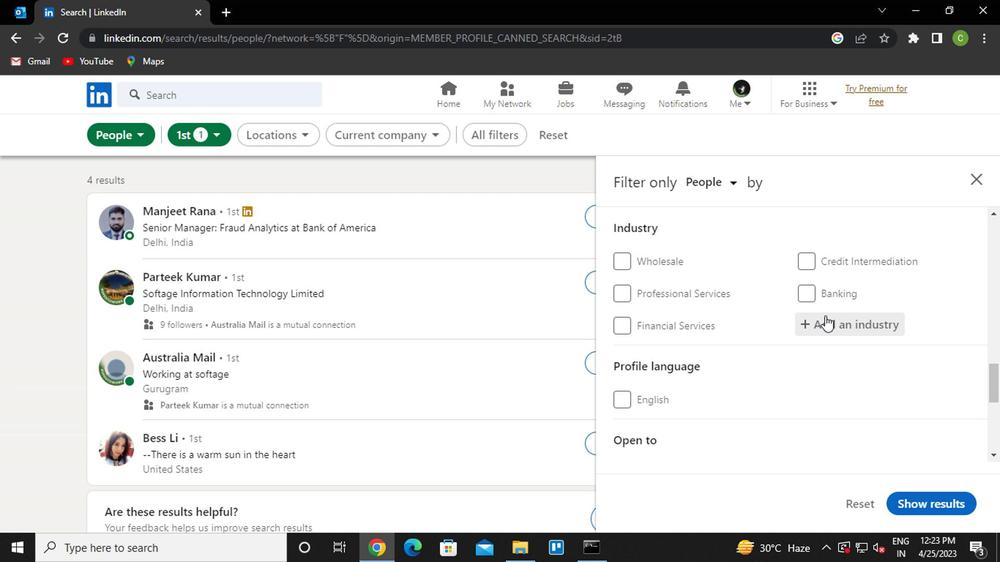 
Action: Key pressed <Key.caps_lock>P<Key.caps_lock>RODUCTS<Key.space>AND
Screenshot: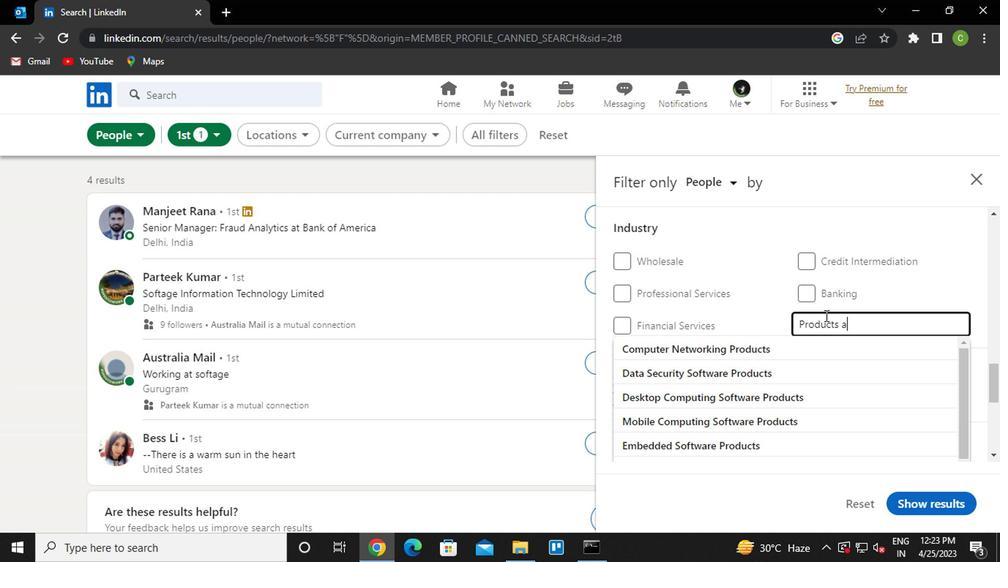 
Action: Mouse moved to (797, 324)
Screenshot: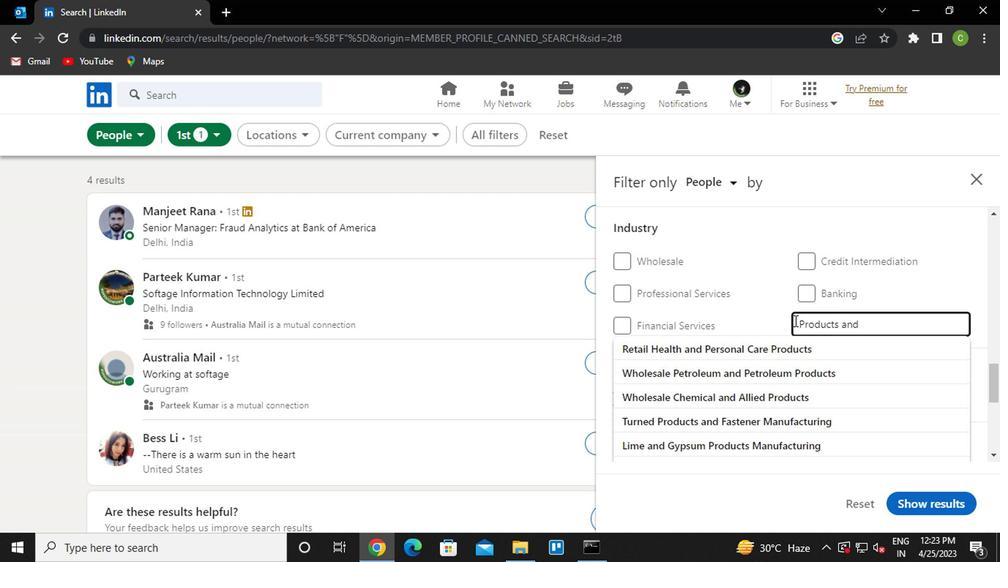 
Action: Mouse pressed left at (797, 324)
Screenshot: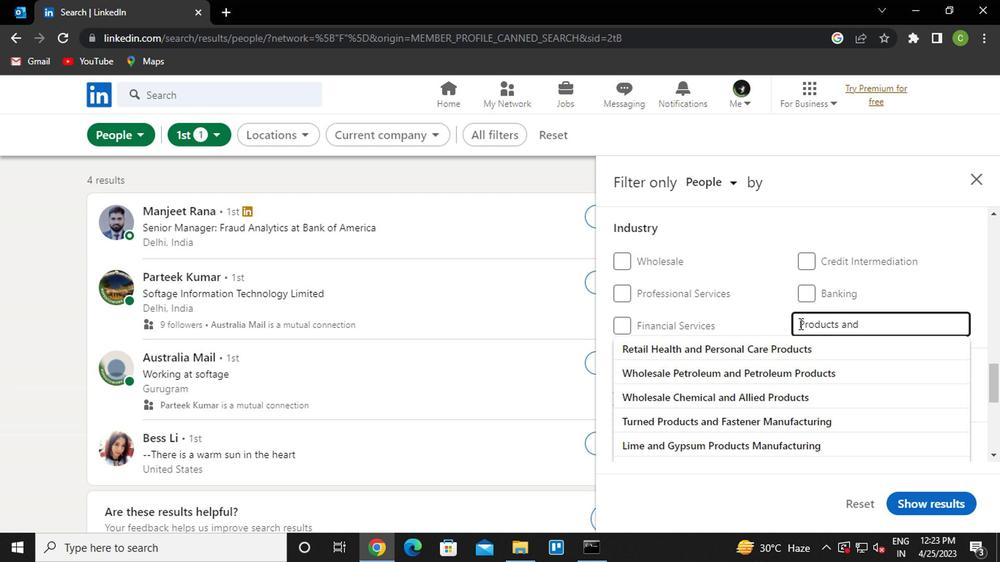 
Action: Mouse moved to (837, 357)
Screenshot: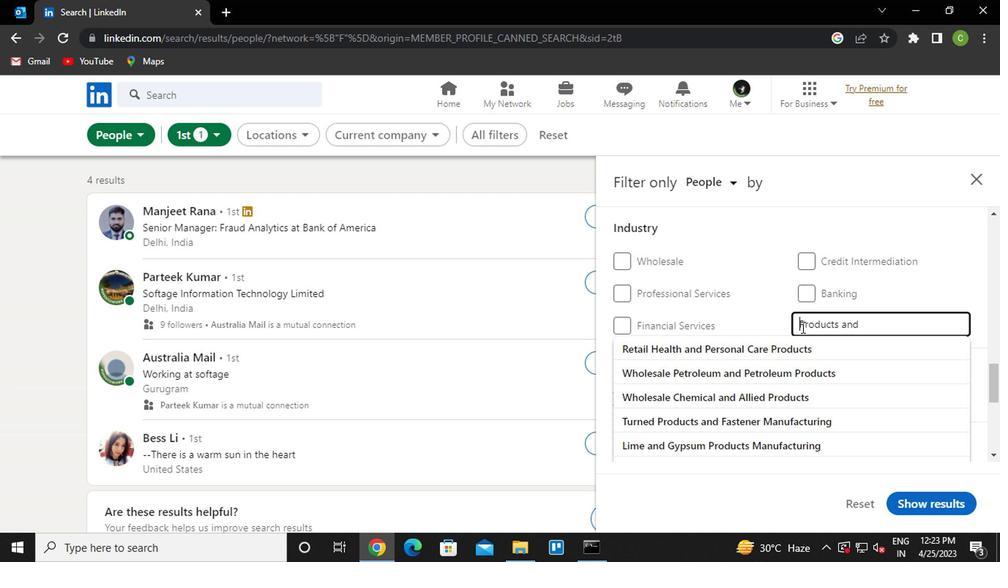 
Action: Key pressed <Key.caps_lock>T<Key.caps_lock>URNED<Key.space>
Screenshot: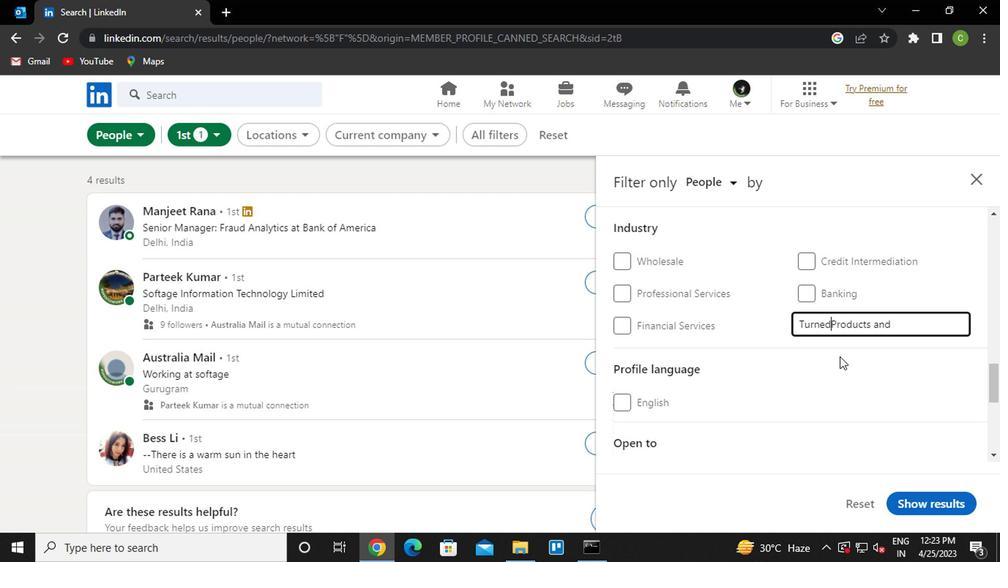 
Action: Mouse moved to (825, 355)
Screenshot: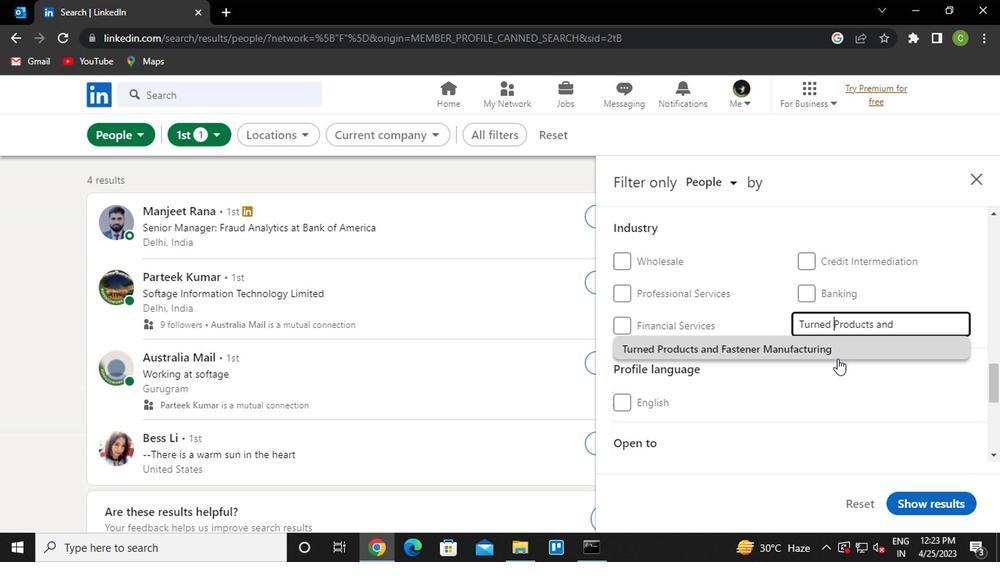 
Action: Mouse pressed left at (825, 355)
Screenshot: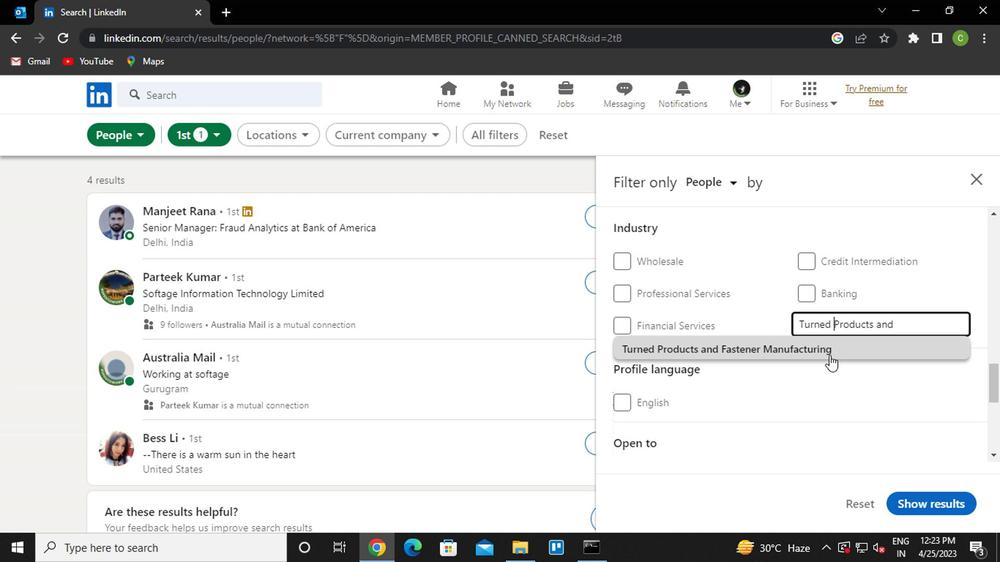 
Action: Mouse moved to (781, 359)
Screenshot: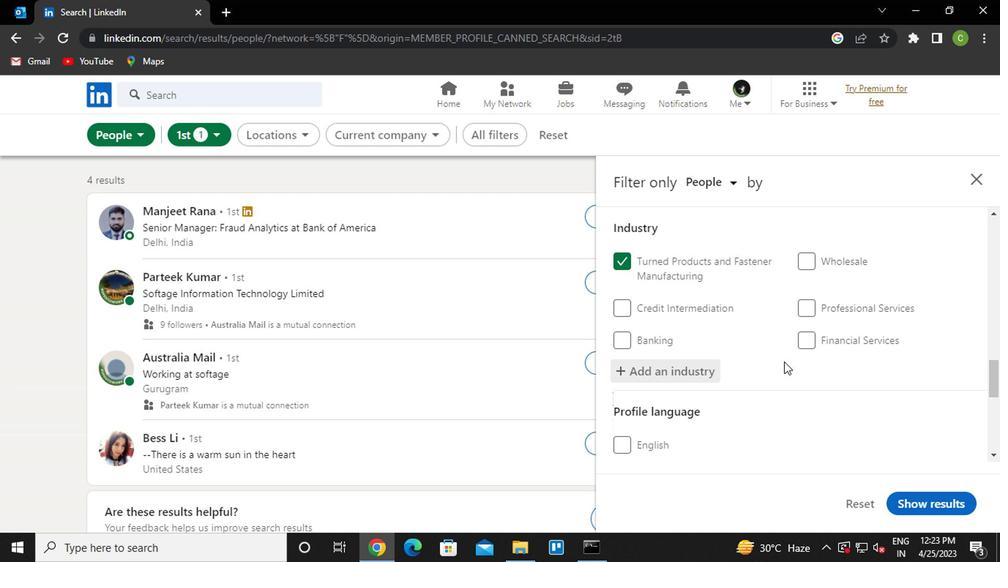 
Action: Mouse scrolled (781, 358) with delta (0, 0)
Screenshot: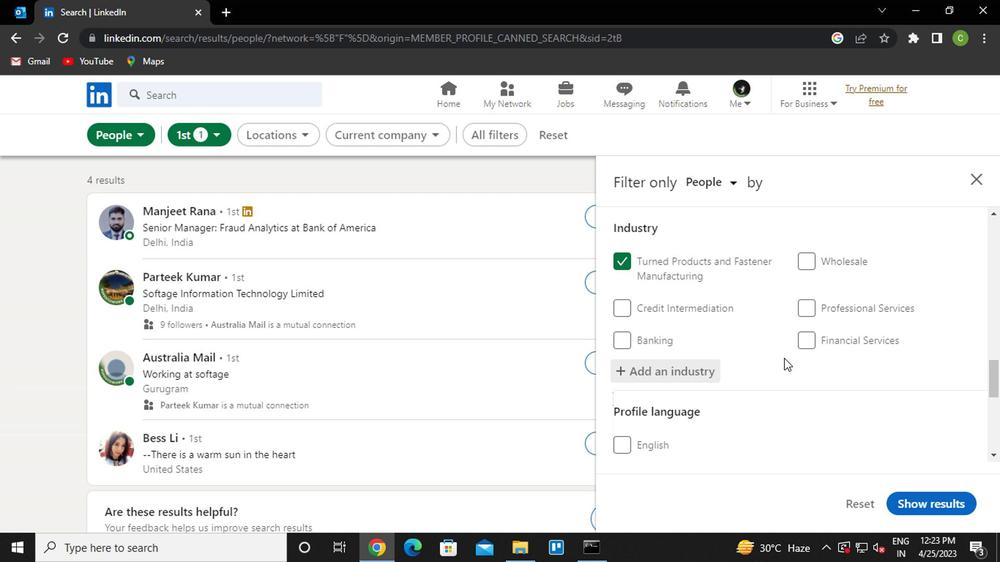 
Action: Mouse scrolled (781, 358) with delta (0, 0)
Screenshot: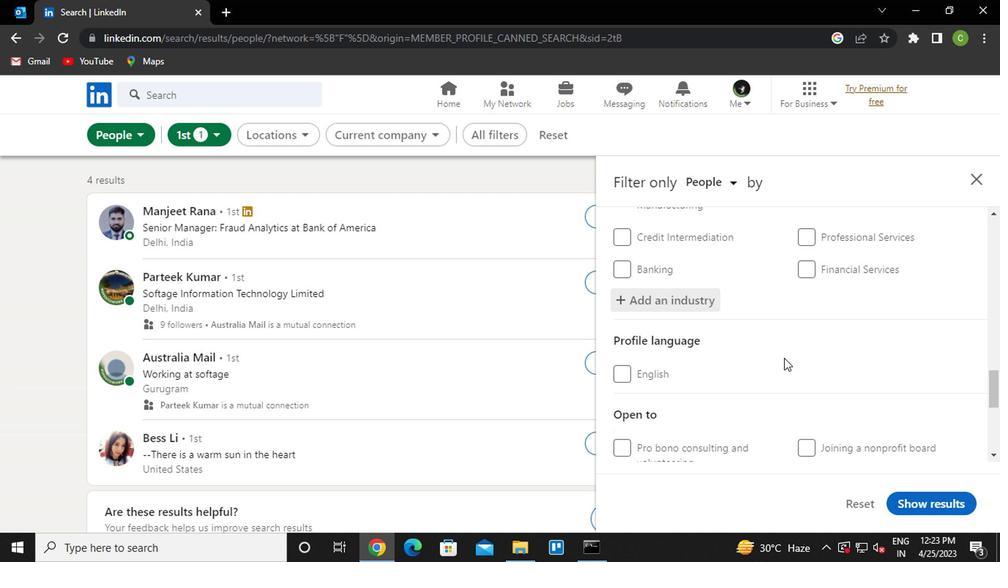 
Action: Mouse moved to (774, 364)
Screenshot: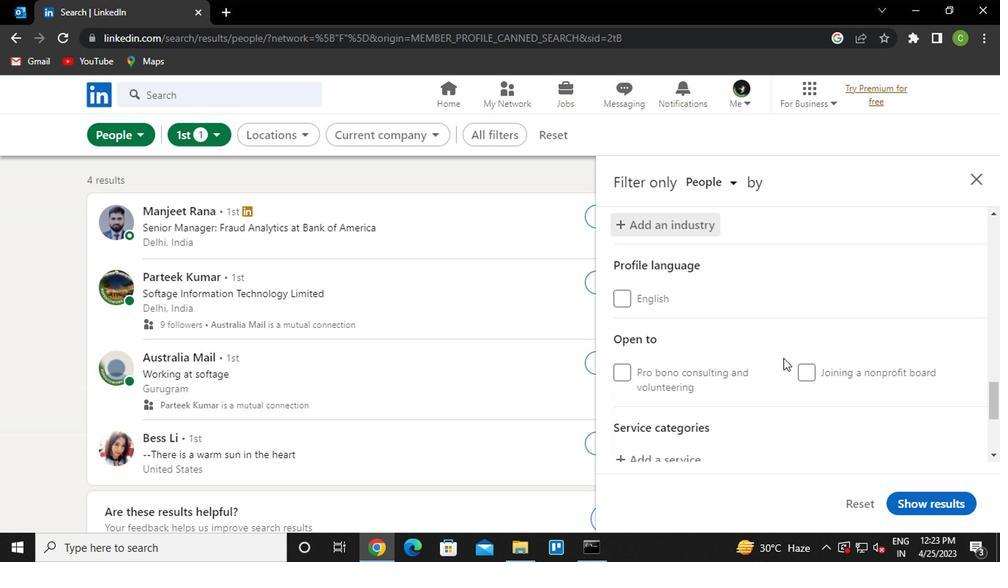 
Action: Mouse scrolled (774, 363) with delta (0, -1)
Screenshot: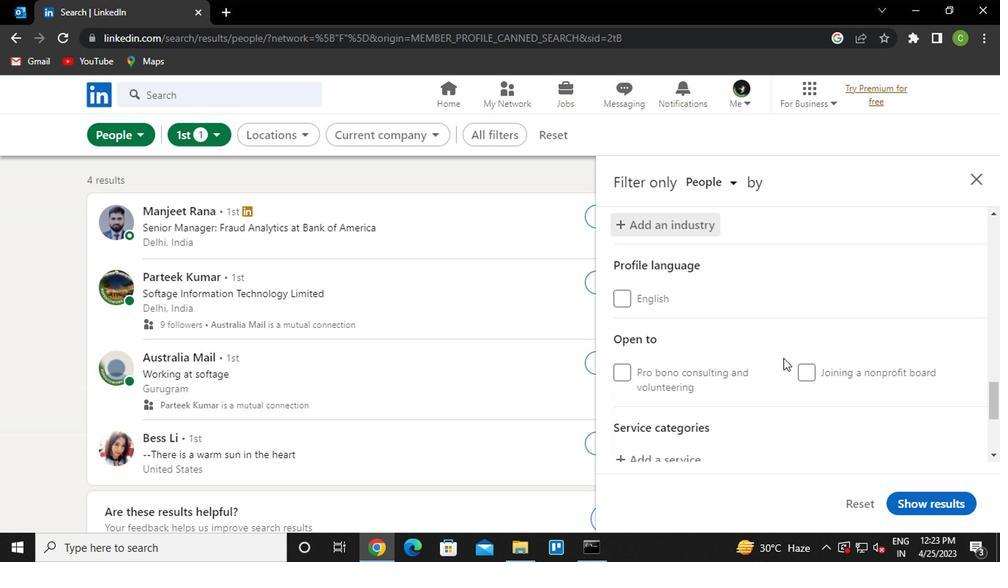 
Action: Mouse moved to (668, 389)
Screenshot: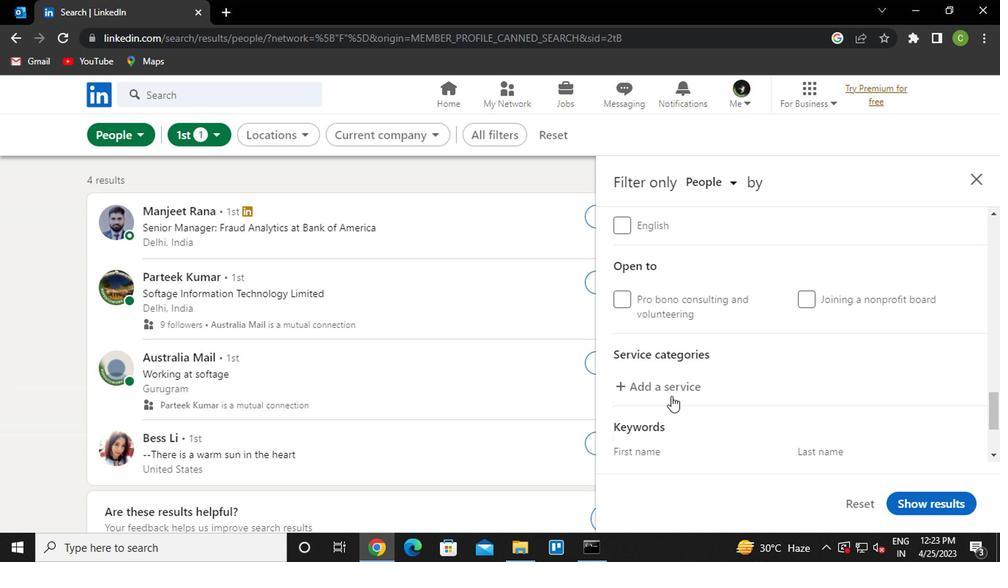 
Action: Mouse pressed left at (668, 389)
Screenshot: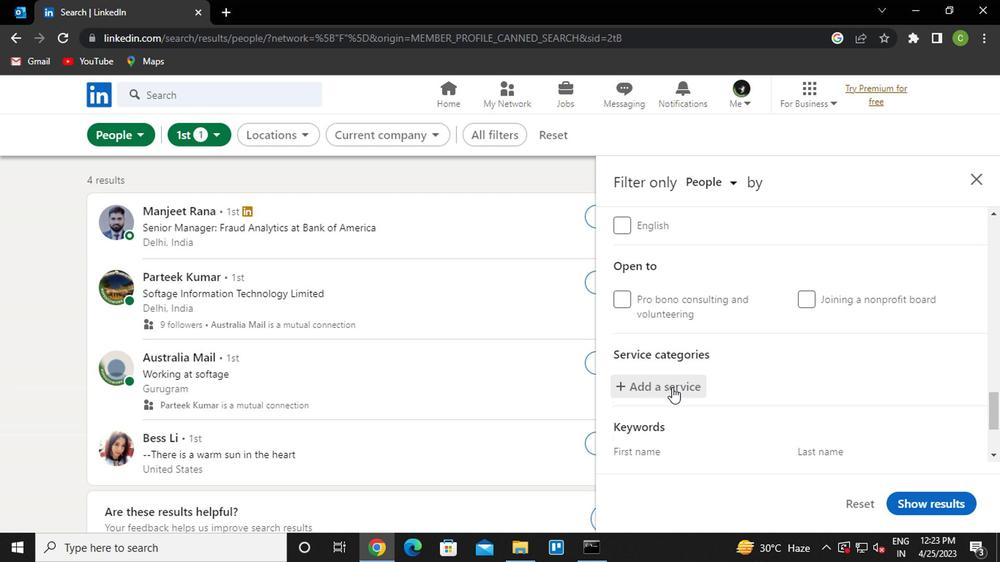 
Action: Key pressed <Key.caps_lock>L<Key.caps_lock>EADERSHP<Key.backspace>IP
Screenshot: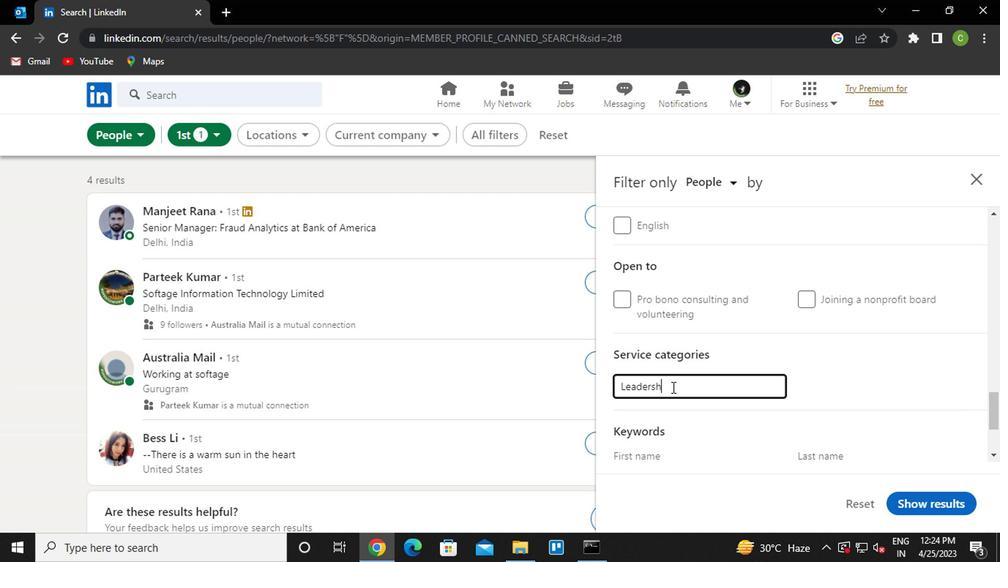 
Action: Mouse moved to (690, 406)
Screenshot: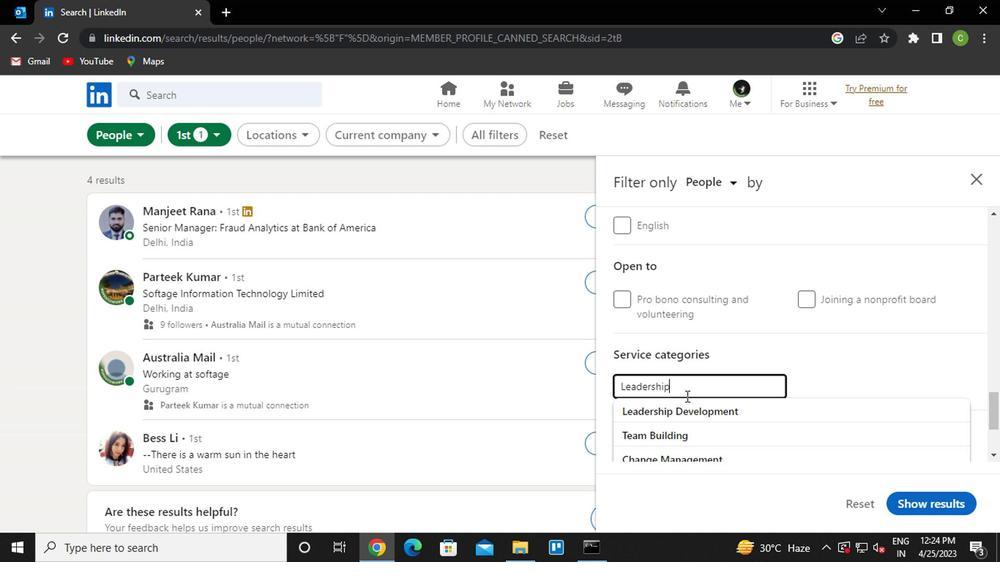 
Action: Mouse pressed left at (690, 406)
Screenshot: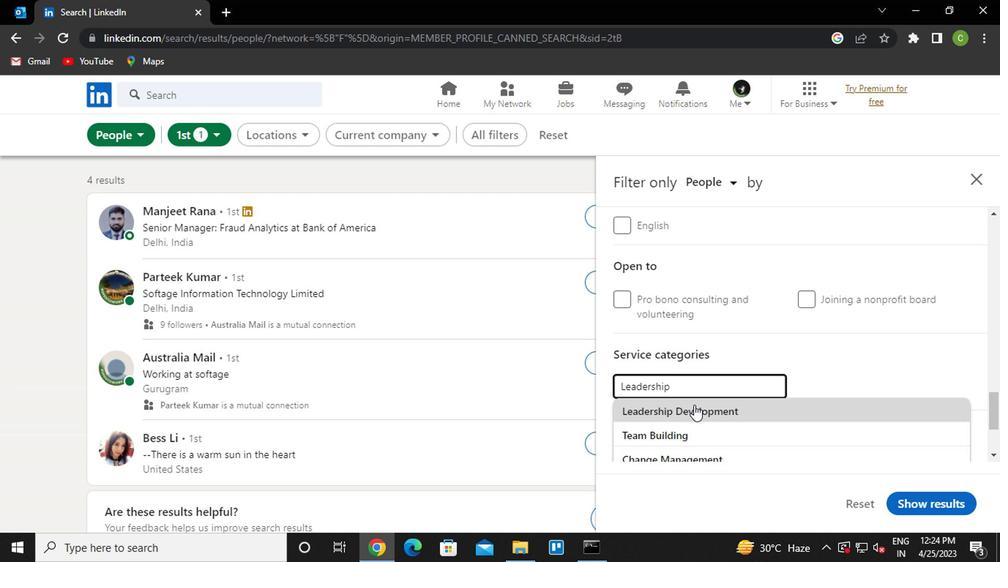 
Action: Mouse scrolled (690, 406) with delta (0, 0)
Screenshot: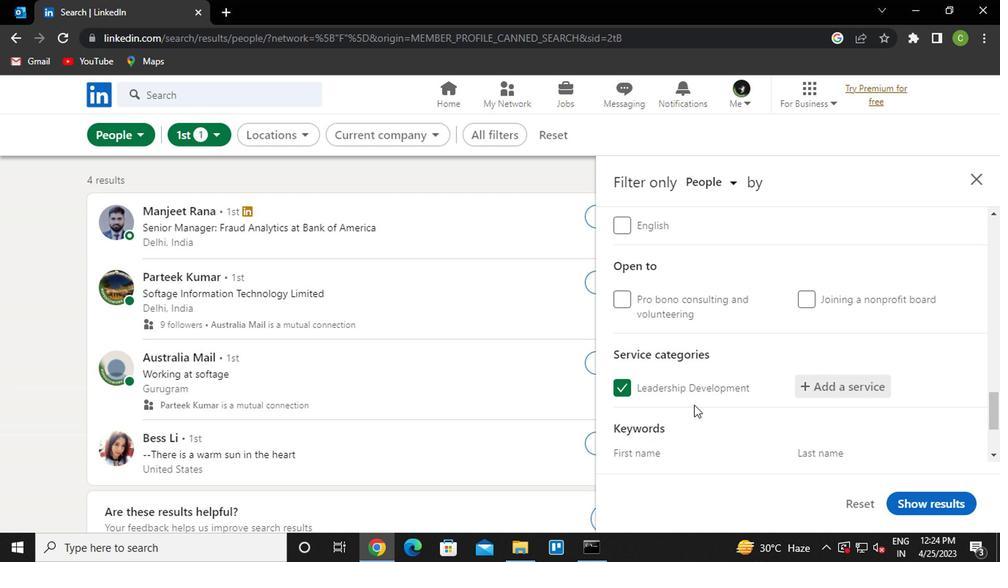 
Action: Mouse scrolled (690, 406) with delta (0, 0)
Screenshot: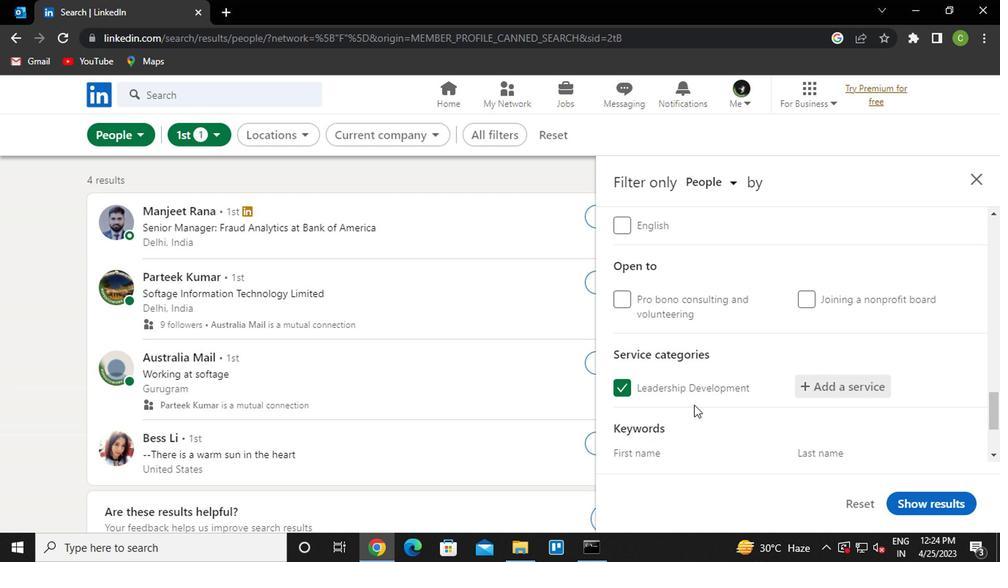 
Action: Mouse scrolled (690, 406) with delta (0, 0)
Screenshot: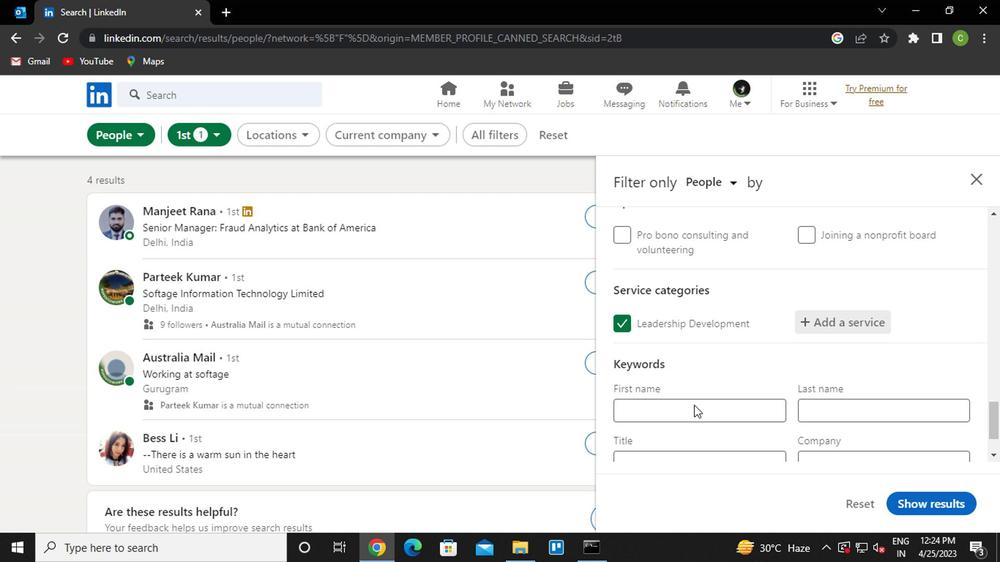 
Action: Mouse moved to (690, 395)
Screenshot: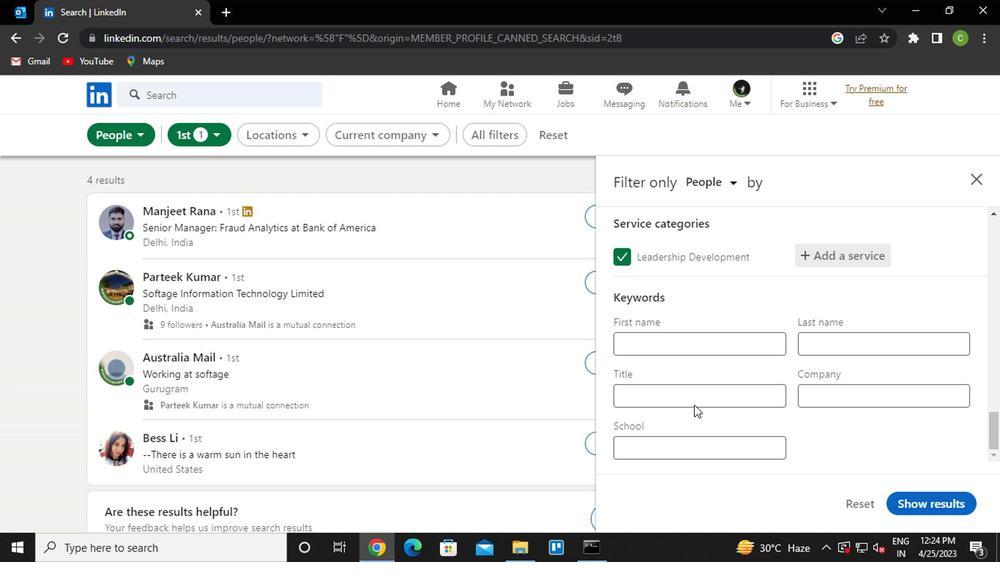 
Action: Mouse pressed left at (690, 395)
Screenshot: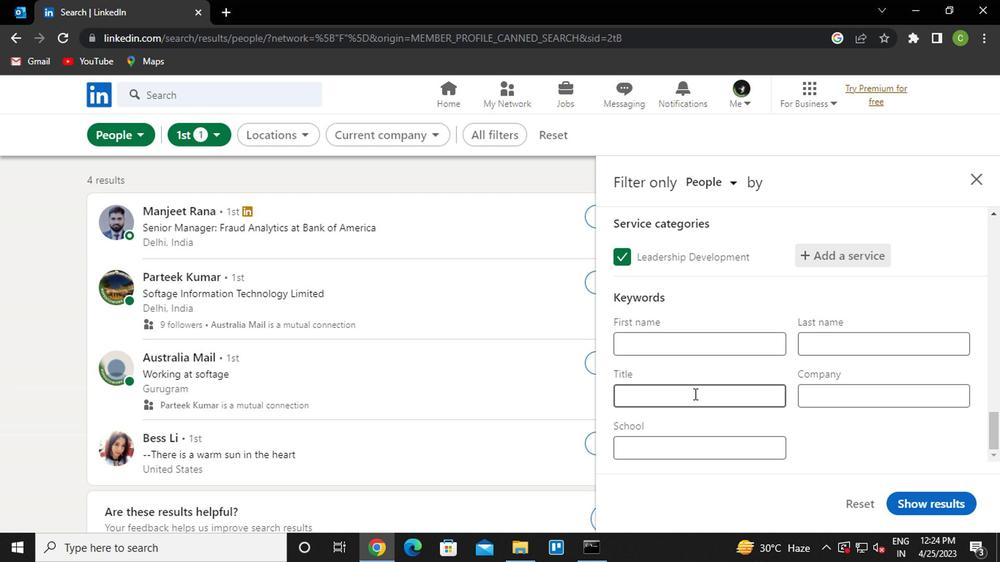 
Action: Key pressed <Key.caps_lock>B<Key.caps_lock>IOLOGICAK<Key.backspace>L<Key.space><Key.caps_lock>E<Key.caps_lock>NGINEER
Screenshot: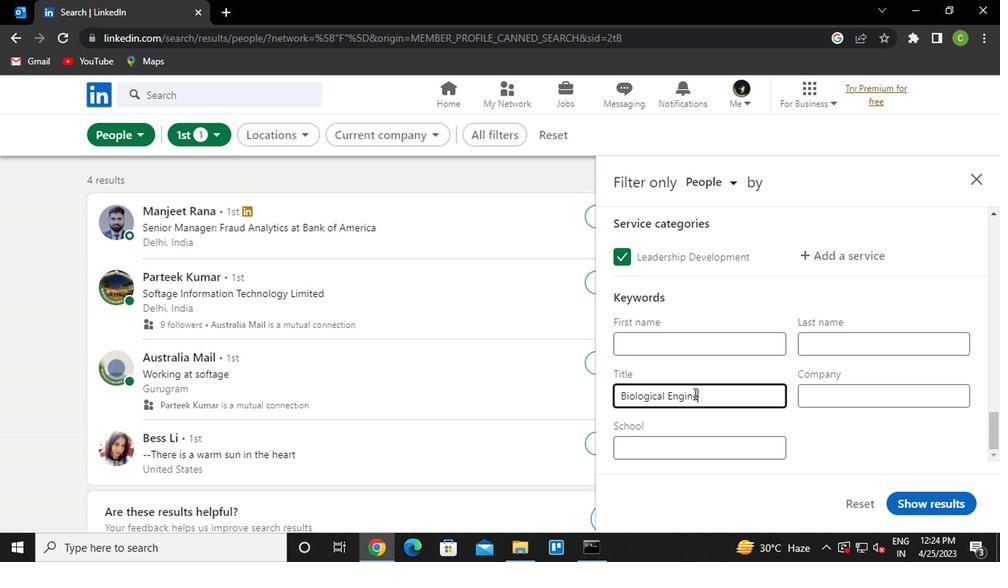 
Action: Mouse moved to (898, 498)
Screenshot: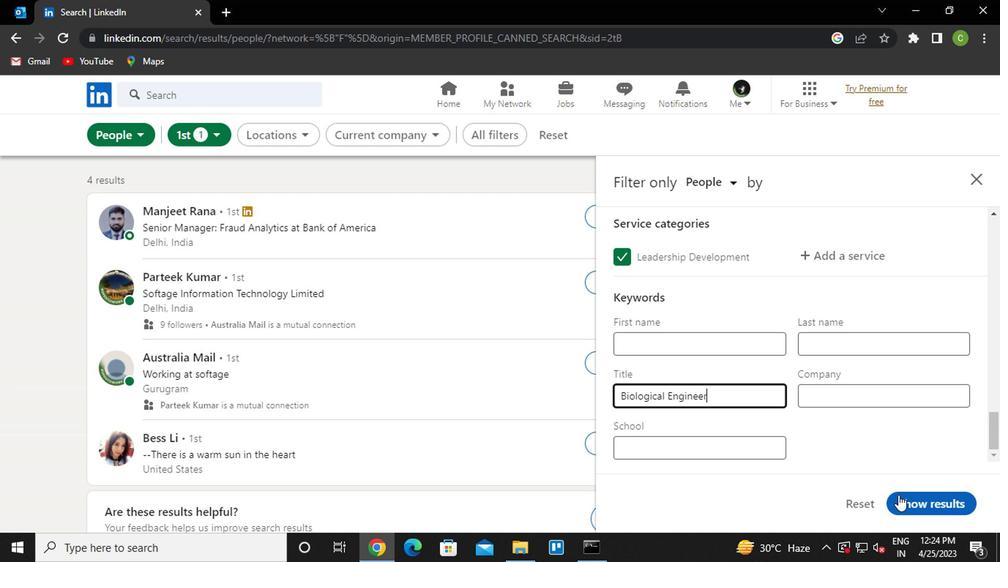 
Action: Mouse pressed left at (898, 498)
Screenshot: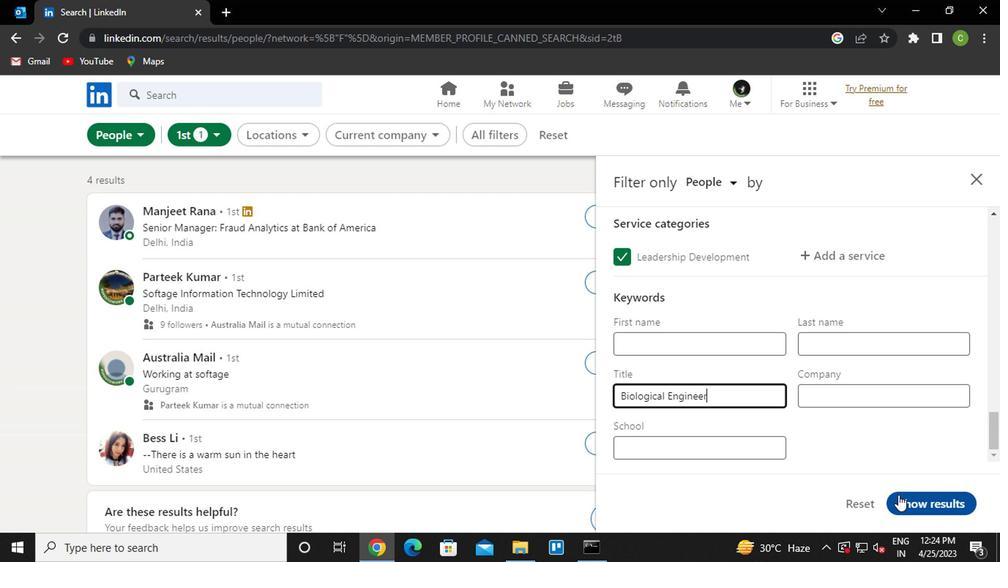 
Action: Mouse moved to (616, 503)
Screenshot: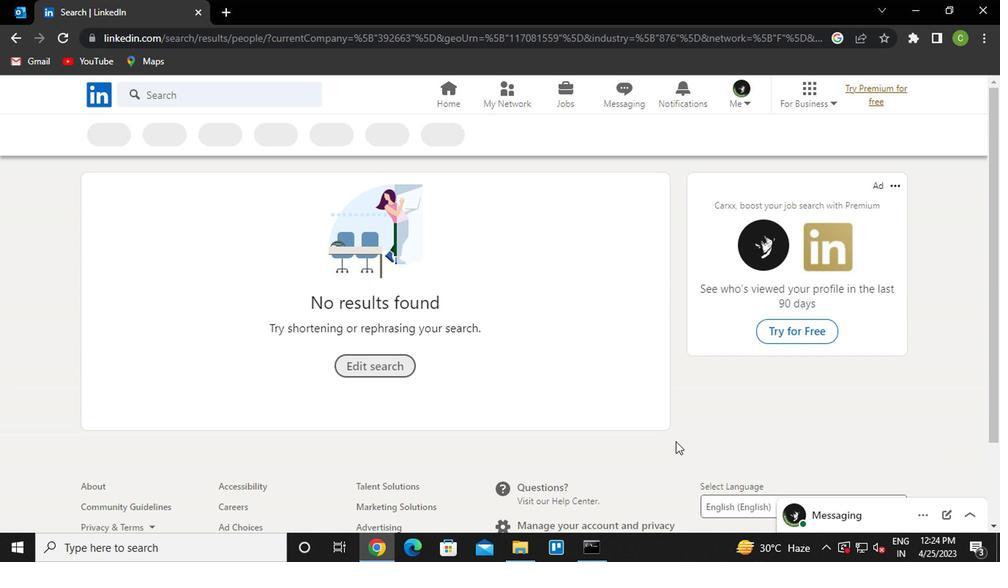 
